 Task: Send an email with the signature Frank Clark with the subject Request for a webinar and the message I appreciate your cooperation in resolving this matter. from softage.1@softage.net to softage.6@softage.net and softage.7@softage.net with an attached document Service_contract.docx
Action: Mouse moved to (440, 574)
Screenshot: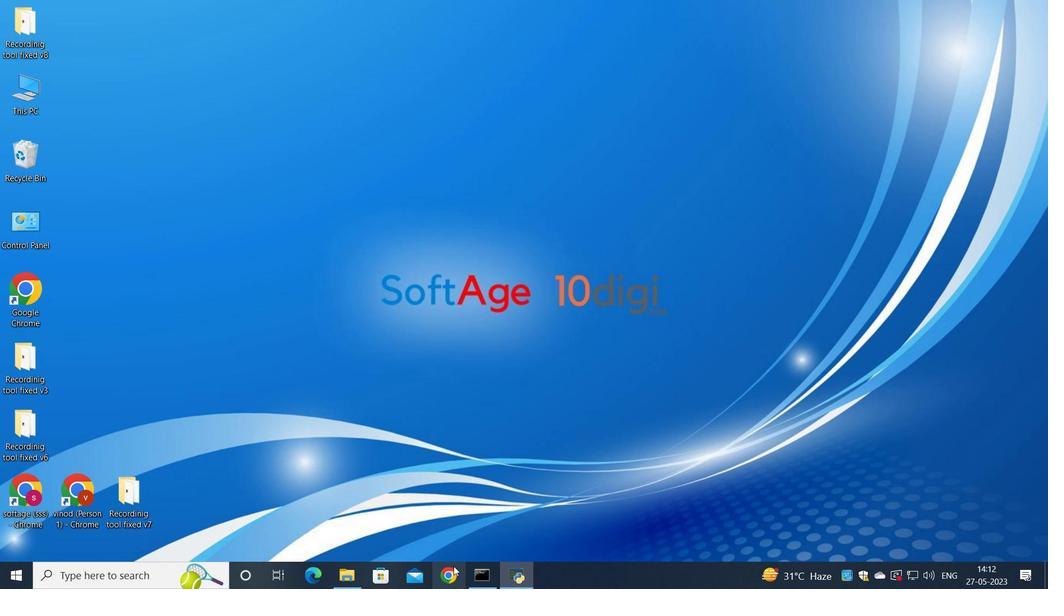 
Action: Mouse pressed left at (440, 574)
Screenshot: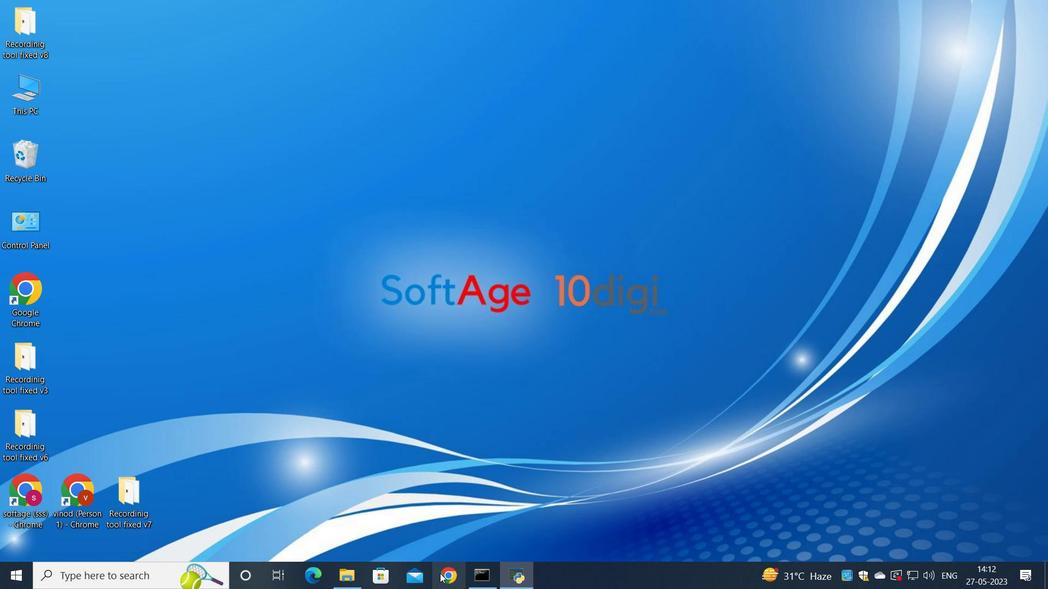 
Action: Mouse moved to (449, 351)
Screenshot: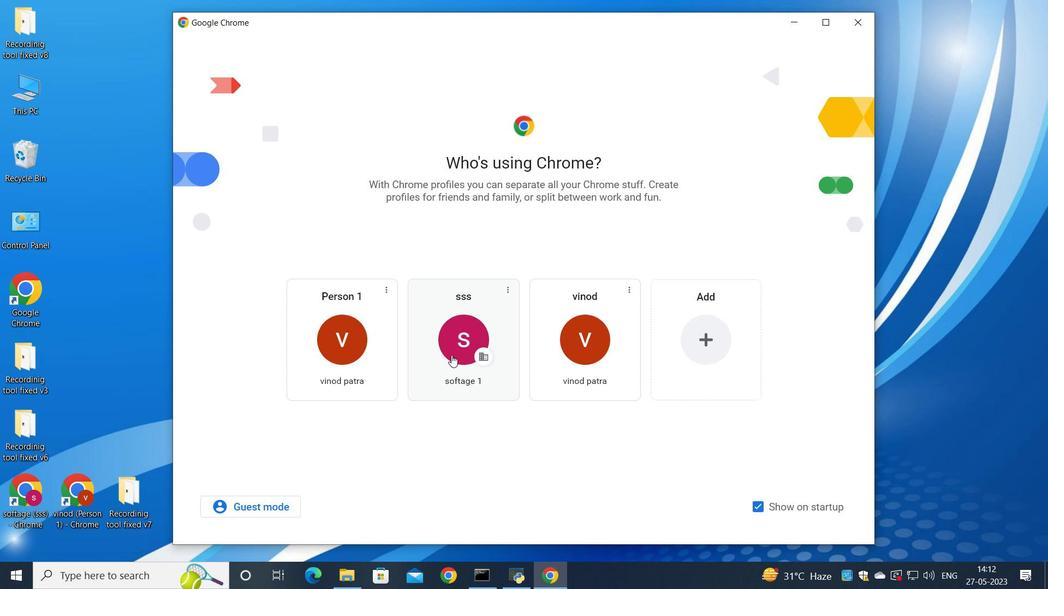 
Action: Mouse pressed left at (449, 351)
Screenshot: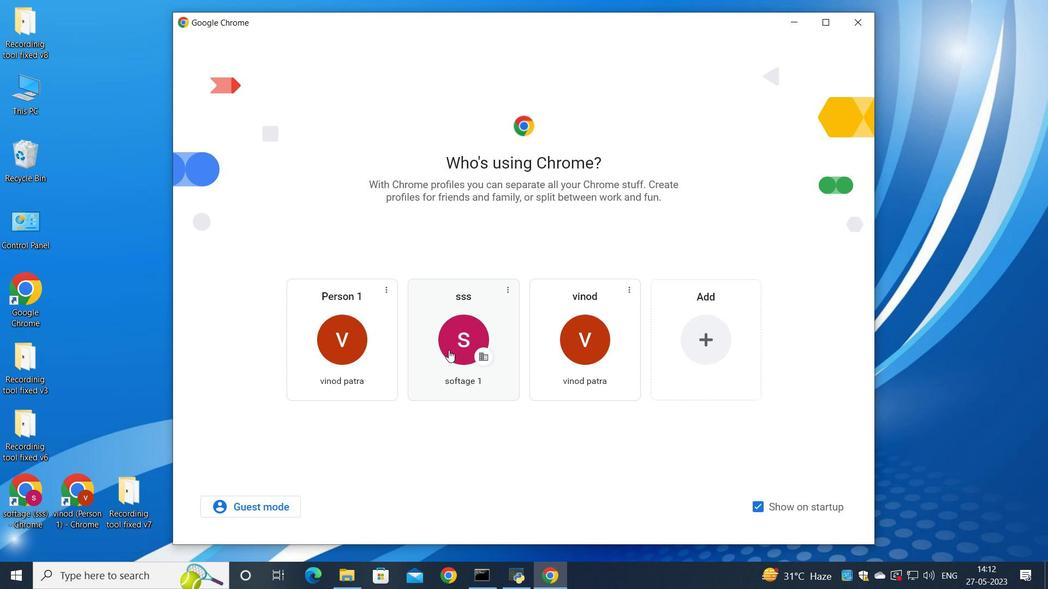 
Action: Mouse moved to (926, 70)
Screenshot: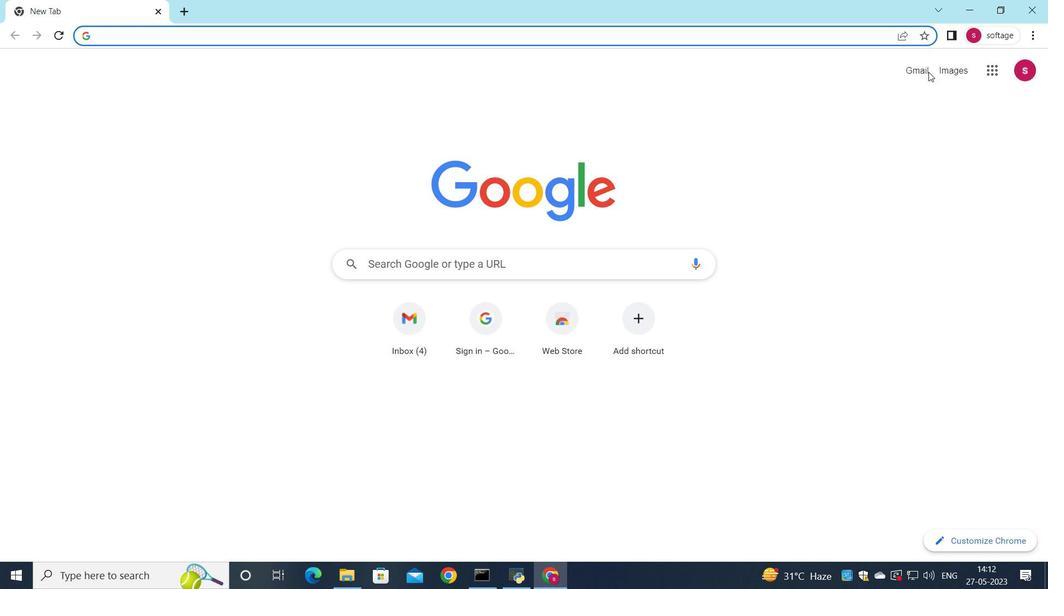 
Action: Mouse pressed left at (926, 70)
Screenshot: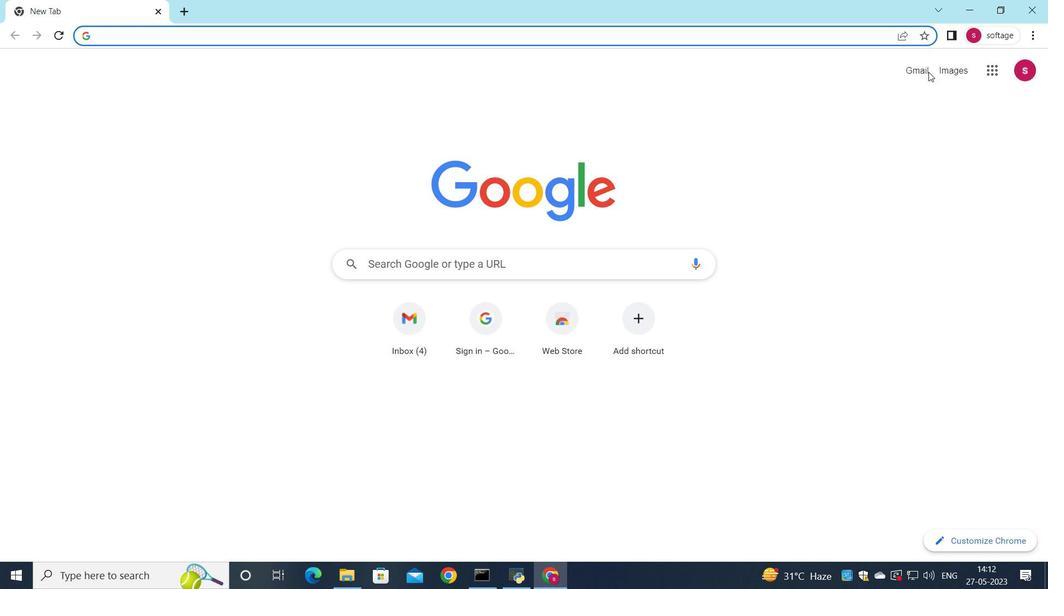 
Action: Mouse moved to (904, 95)
Screenshot: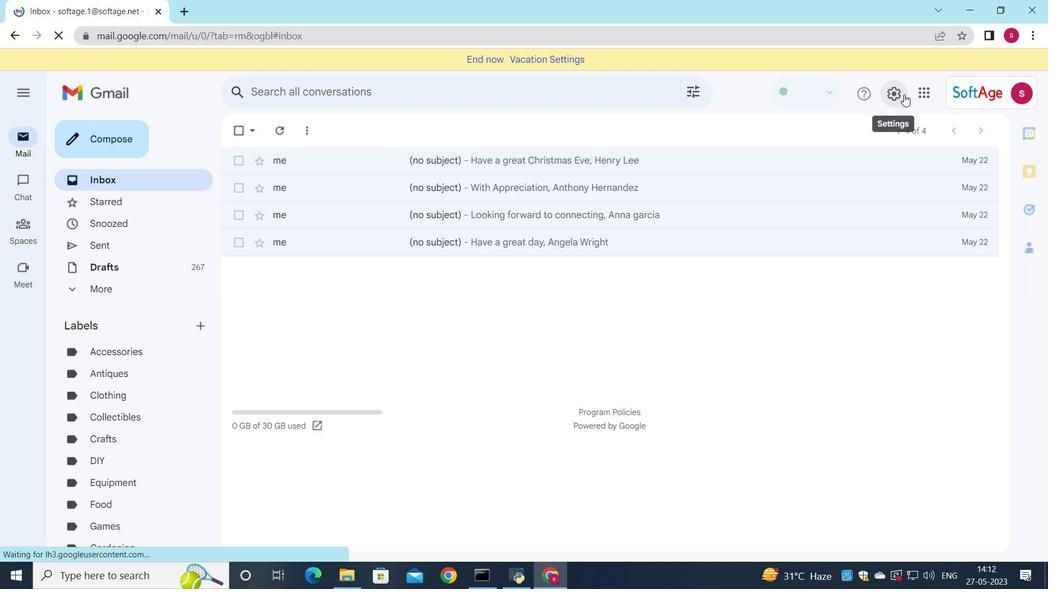 
Action: Mouse pressed left at (904, 95)
Screenshot: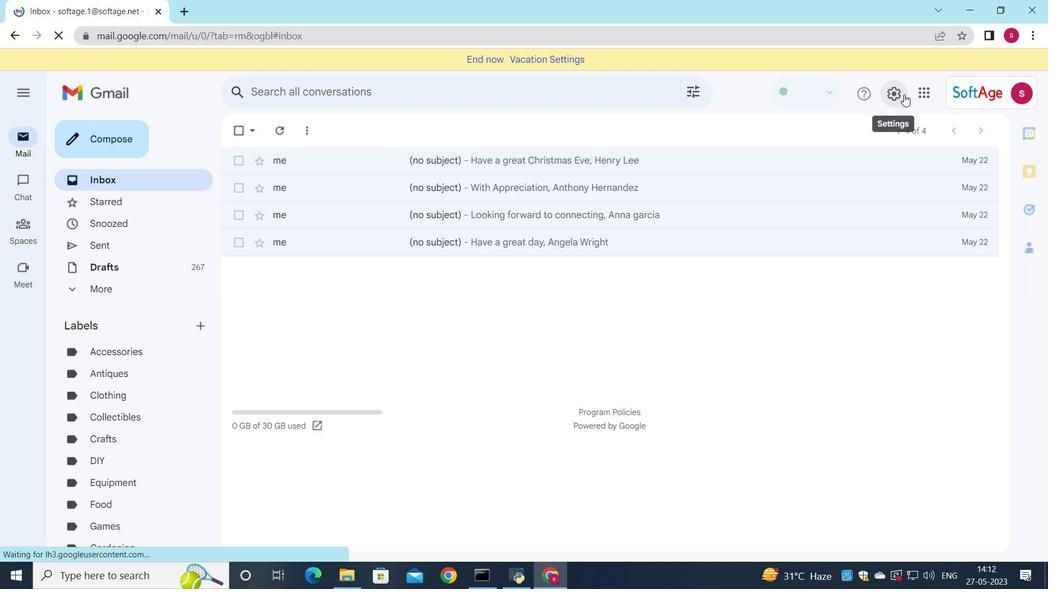 
Action: Mouse moved to (899, 160)
Screenshot: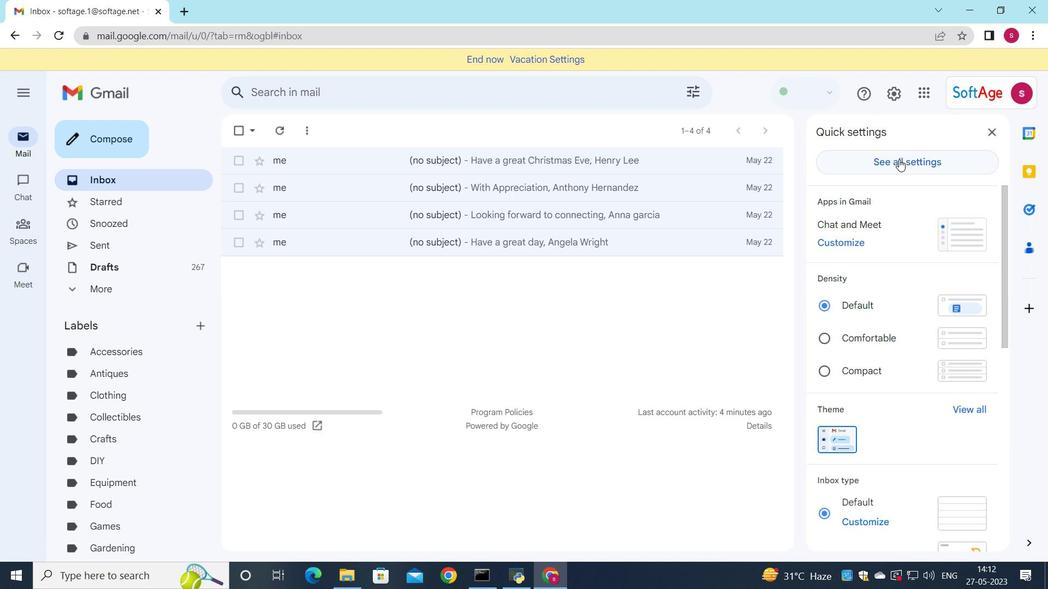 
Action: Mouse pressed left at (899, 160)
Screenshot: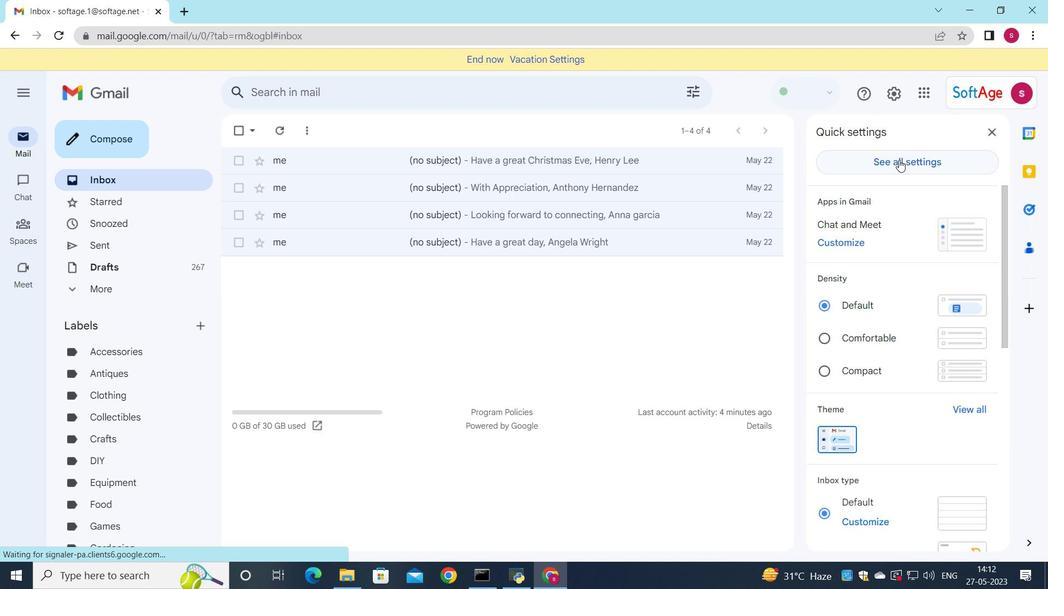 
Action: Mouse moved to (491, 260)
Screenshot: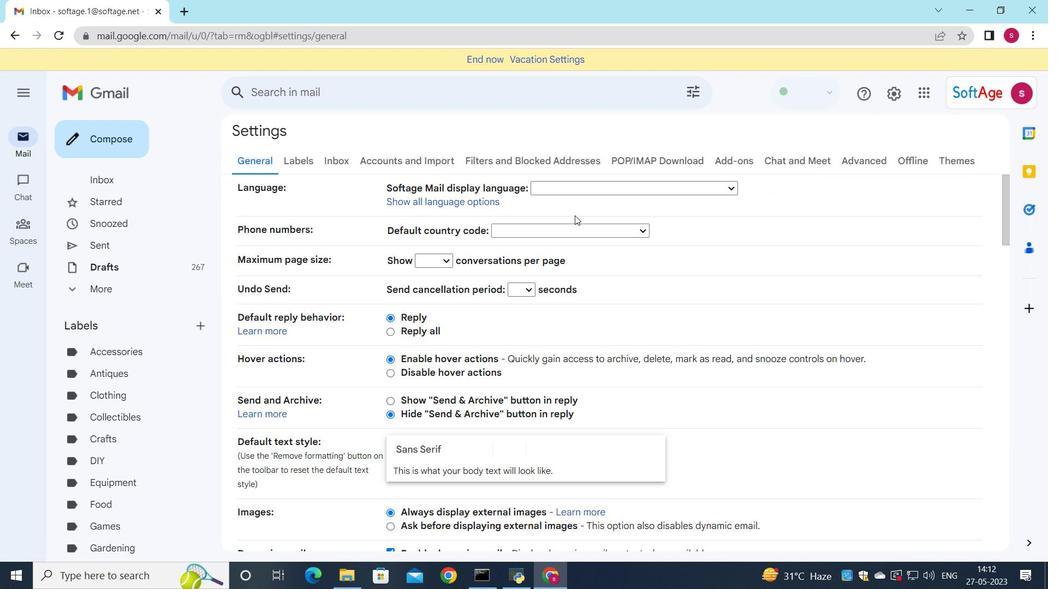 
Action: Mouse scrolled (491, 260) with delta (0, 0)
Screenshot: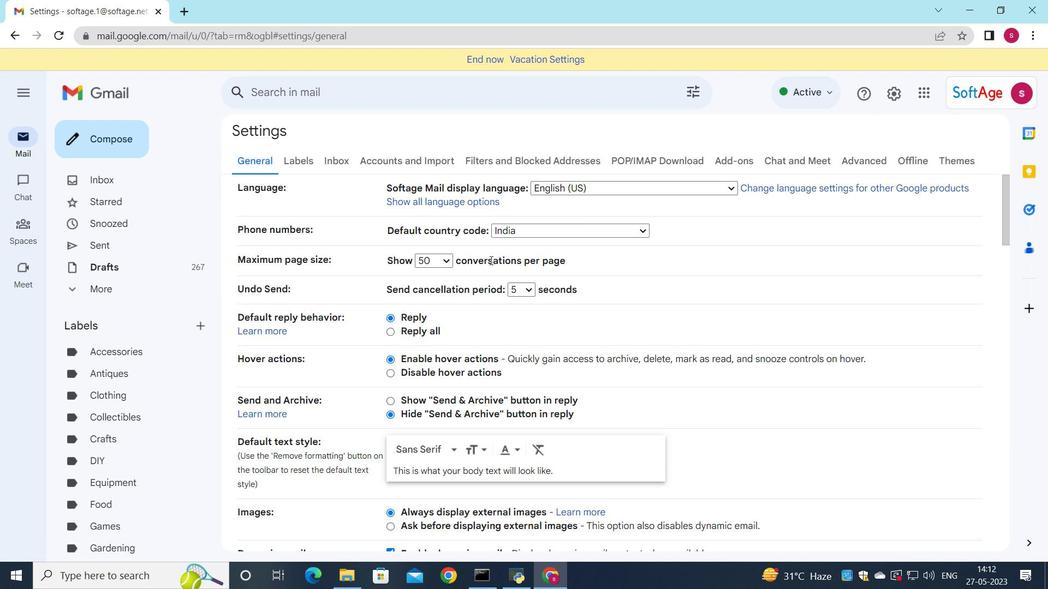 
Action: Mouse scrolled (491, 260) with delta (0, 0)
Screenshot: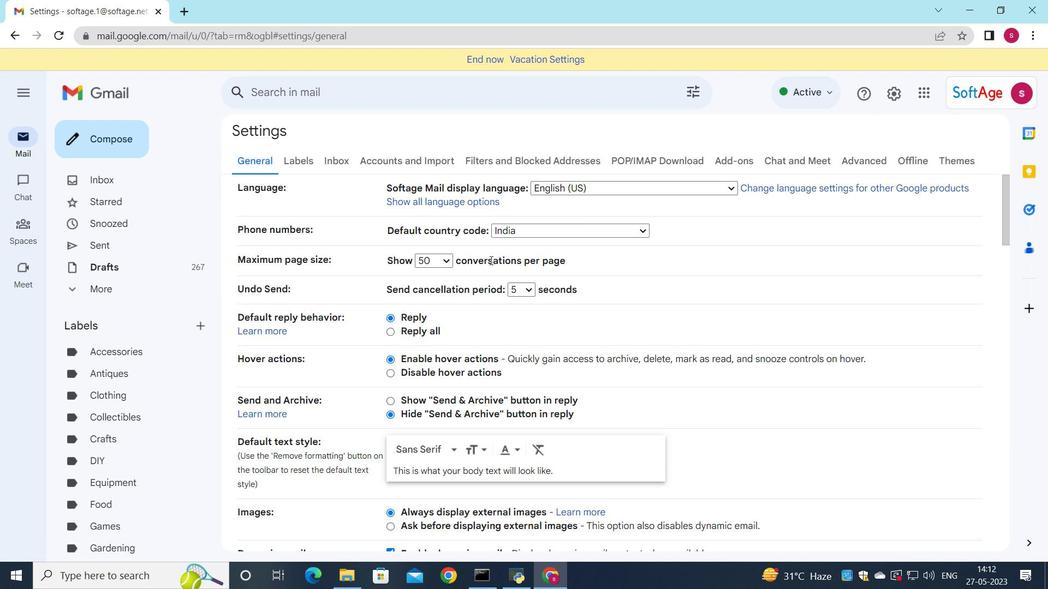 
Action: Mouse scrolled (491, 260) with delta (0, 0)
Screenshot: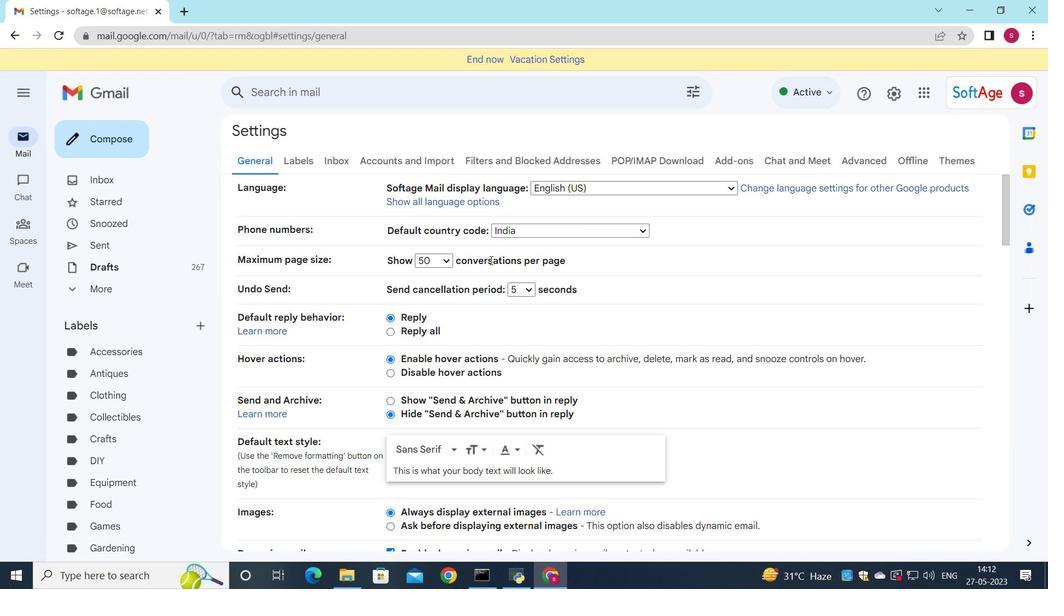 
Action: Mouse scrolled (491, 260) with delta (0, 0)
Screenshot: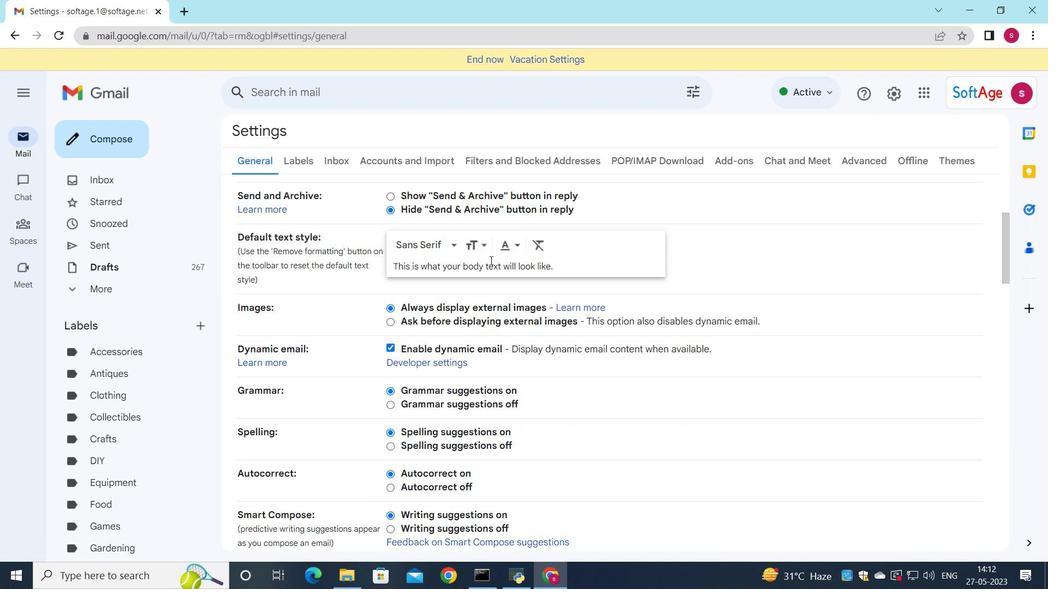
Action: Mouse scrolled (491, 260) with delta (0, 0)
Screenshot: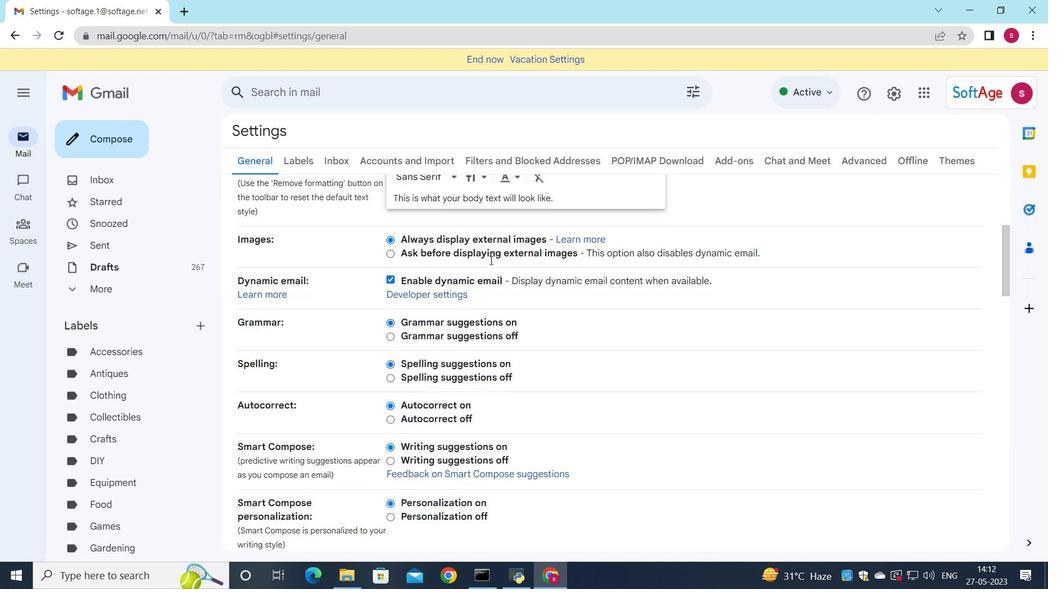 
Action: Mouse scrolled (491, 260) with delta (0, 0)
Screenshot: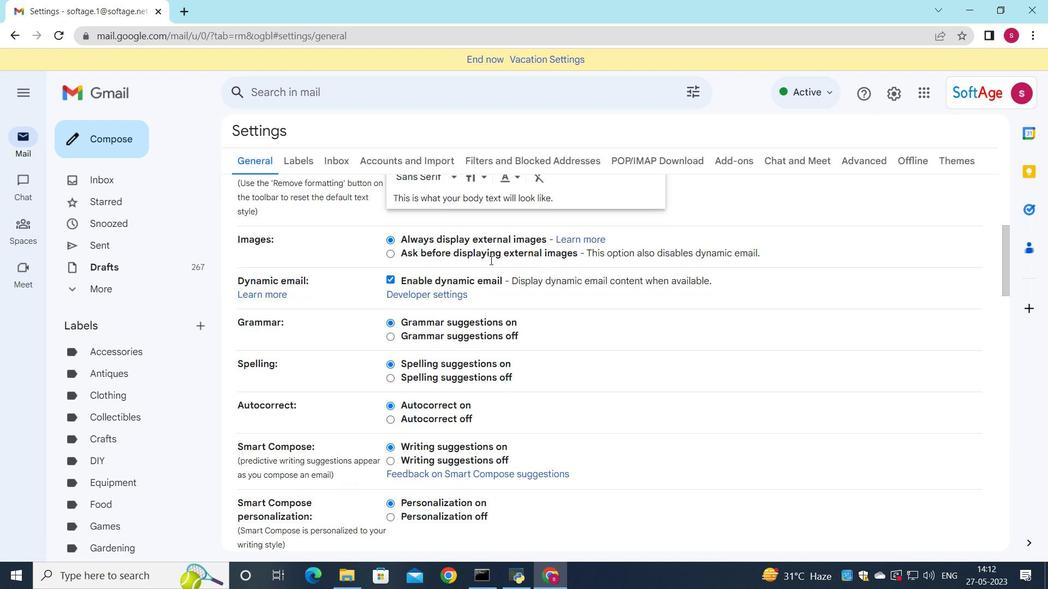 
Action: Mouse scrolled (491, 260) with delta (0, 0)
Screenshot: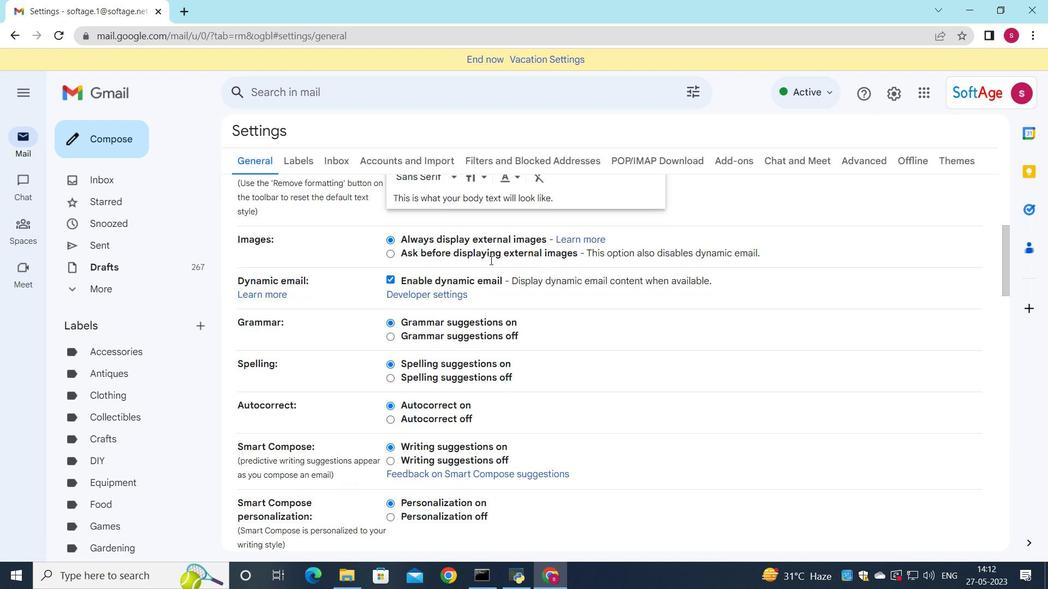 
Action: Mouse scrolled (491, 260) with delta (0, 0)
Screenshot: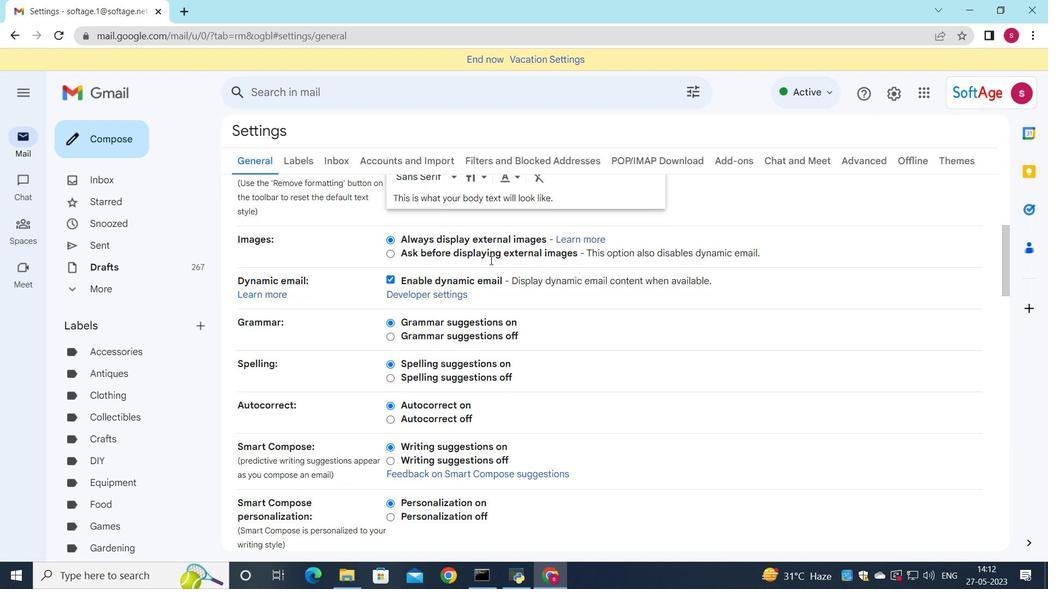 
Action: Mouse scrolled (491, 260) with delta (0, 0)
Screenshot: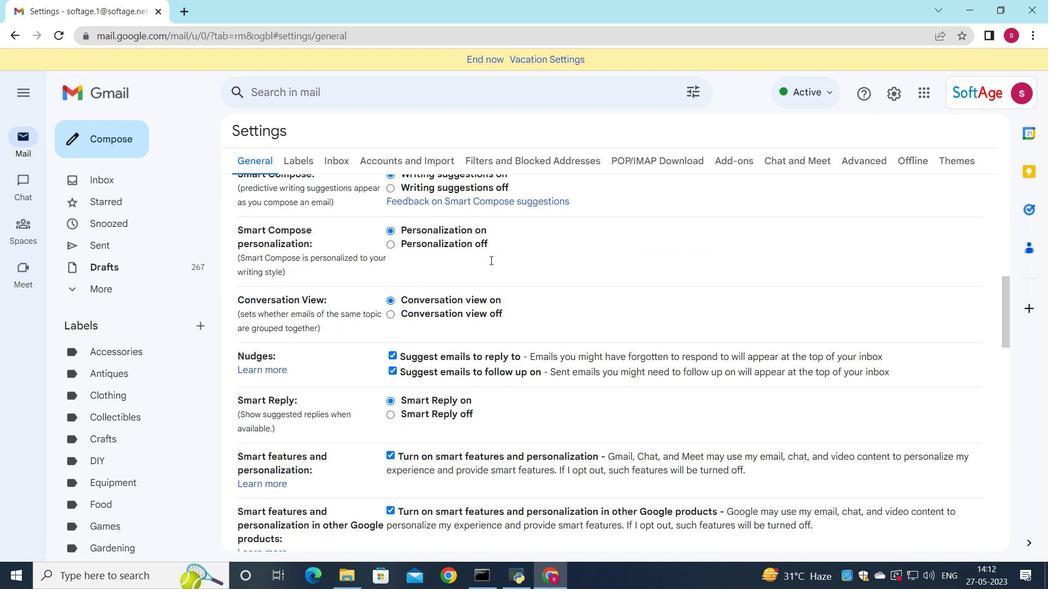 
Action: Mouse scrolled (491, 260) with delta (0, 0)
Screenshot: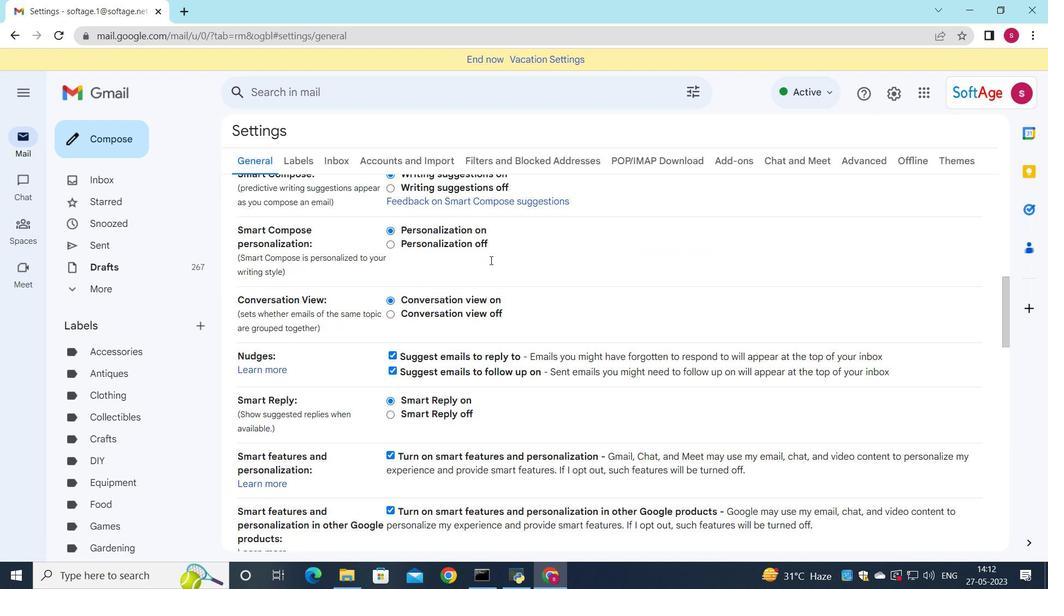 
Action: Mouse scrolled (491, 260) with delta (0, 0)
Screenshot: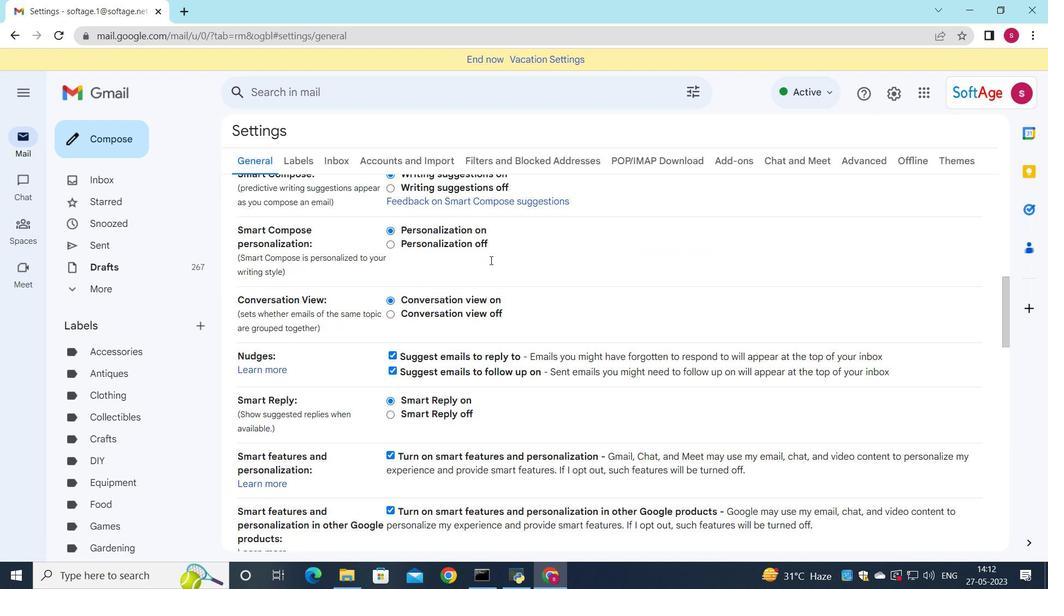 
Action: Mouse scrolled (491, 260) with delta (0, 0)
Screenshot: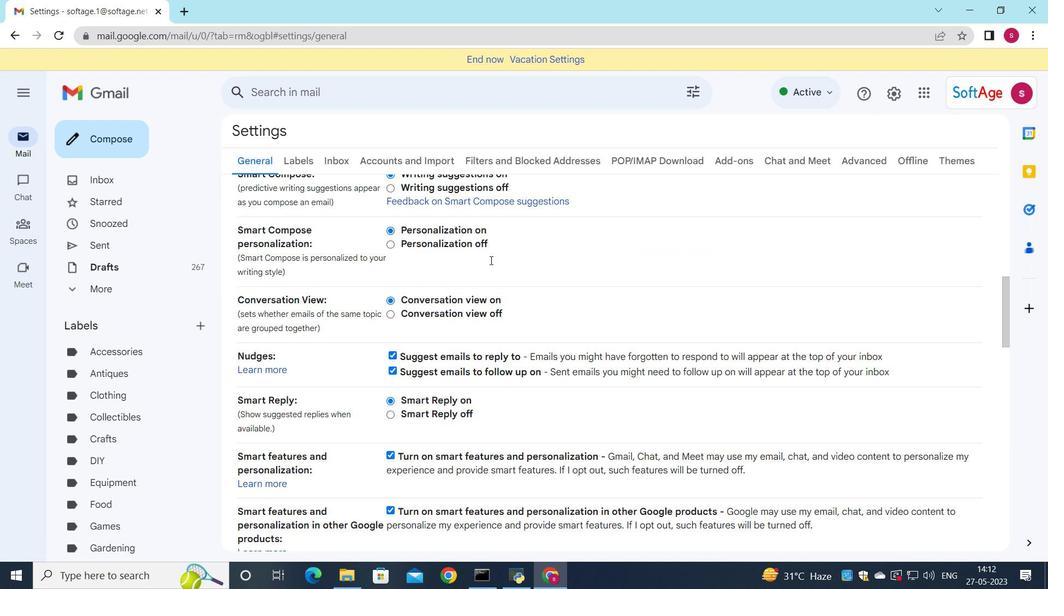 
Action: Mouse scrolled (491, 260) with delta (0, 0)
Screenshot: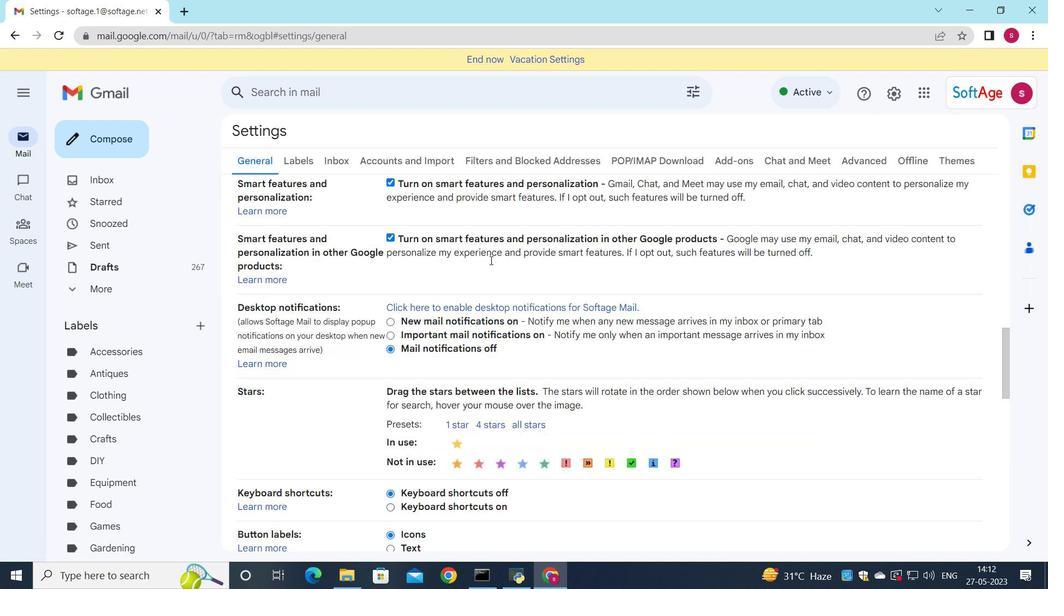 
Action: Mouse scrolled (491, 260) with delta (0, 0)
Screenshot: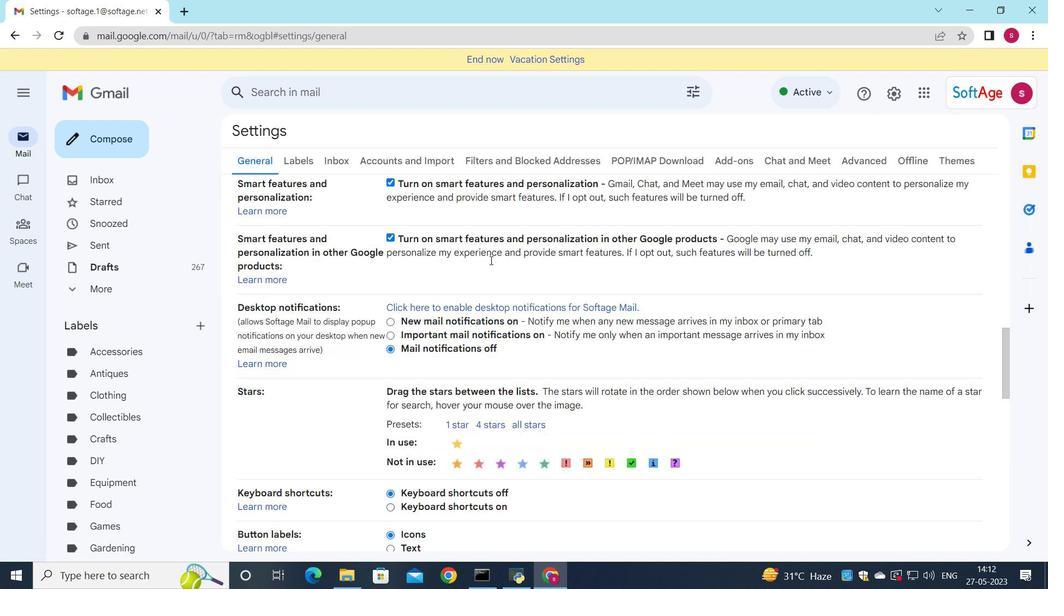 
Action: Mouse scrolled (491, 260) with delta (0, 0)
Screenshot: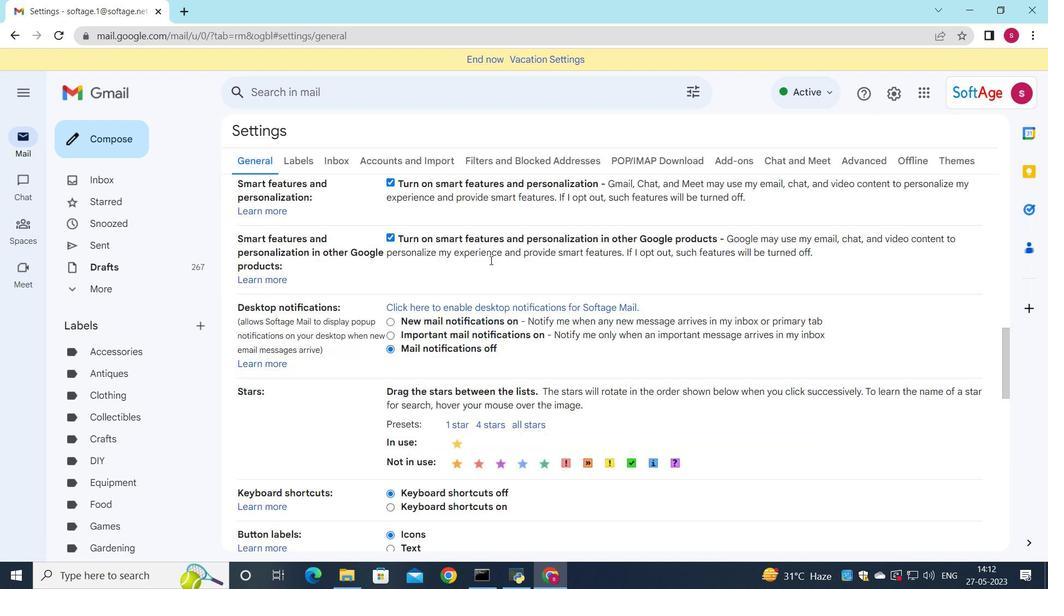 
Action: Mouse scrolled (491, 260) with delta (0, 0)
Screenshot: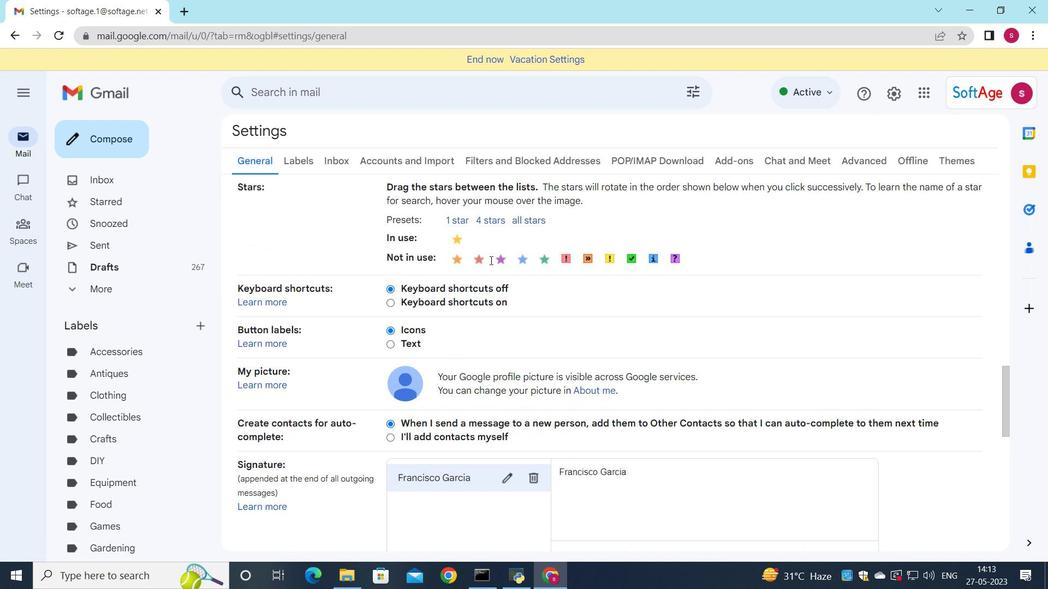 
Action: Mouse scrolled (491, 260) with delta (0, 0)
Screenshot: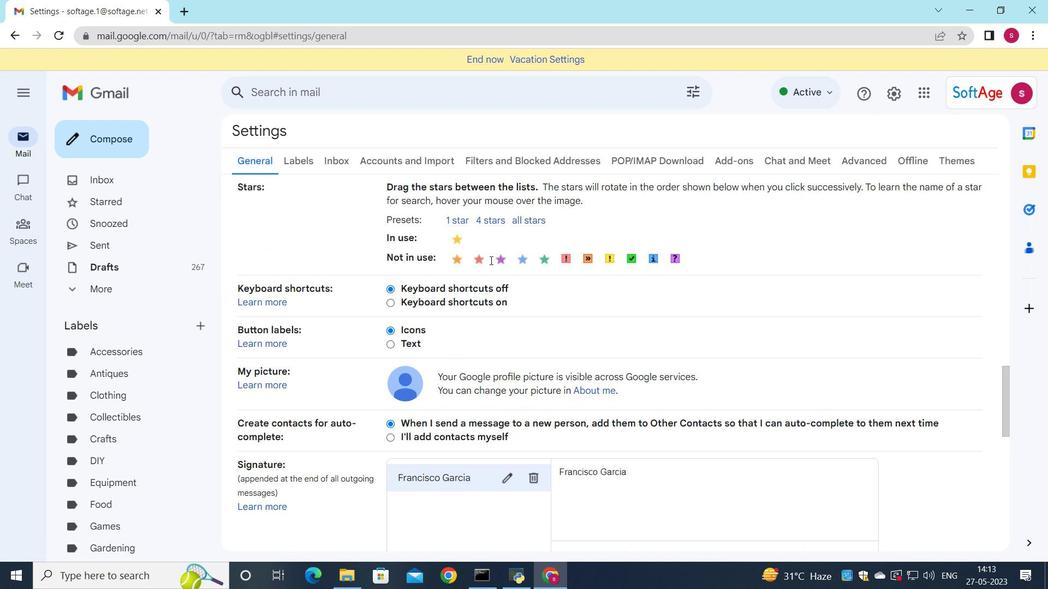 
Action: Mouse scrolled (491, 260) with delta (0, 0)
Screenshot: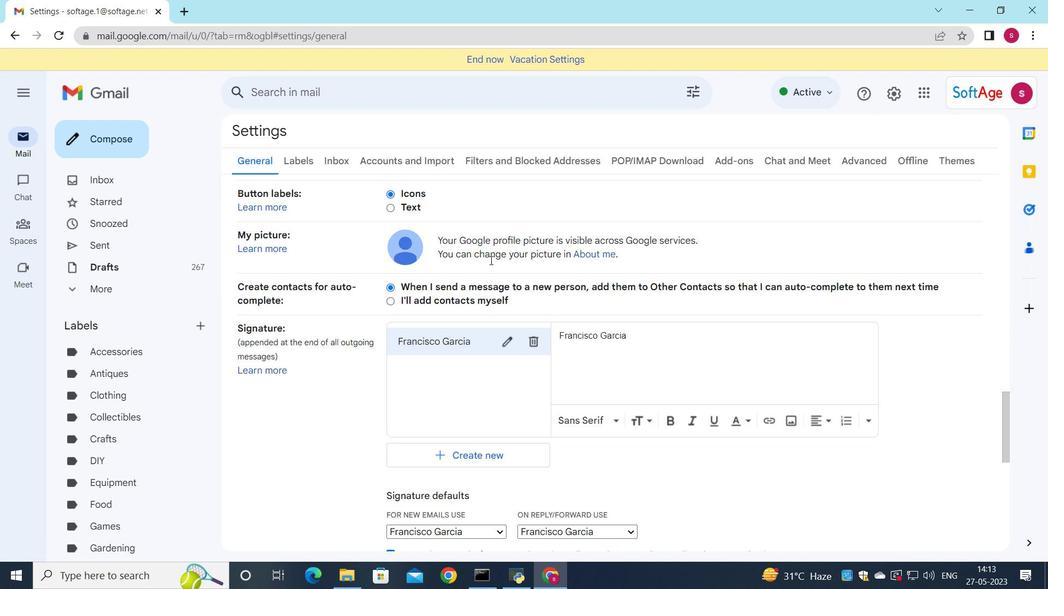 
Action: Mouse scrolled (491, 260) with delta (0, 0)
Screenshot: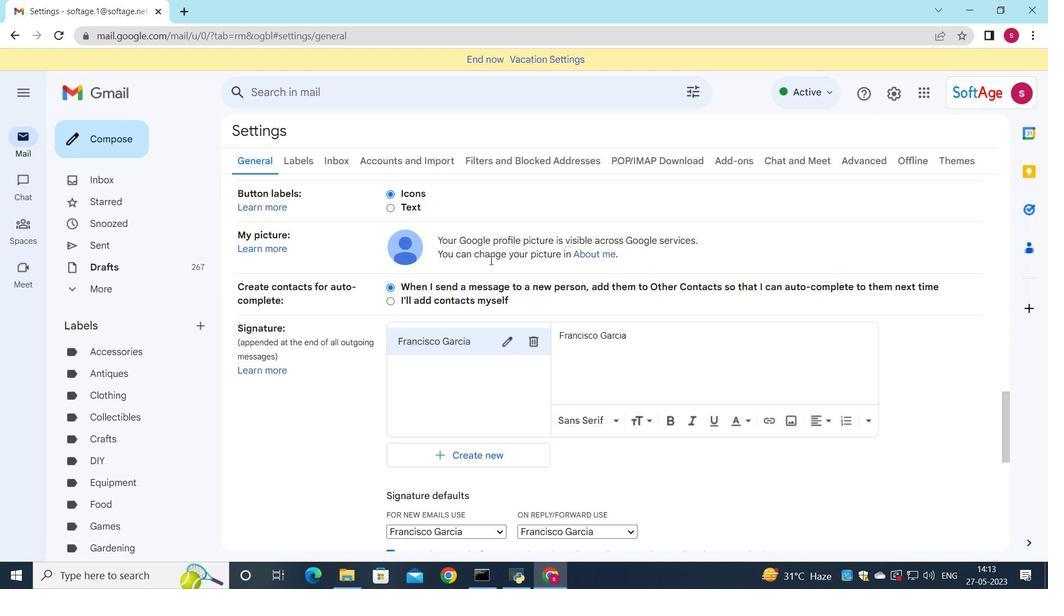 
Action: Mouse moved to (532, 196)
Screenshot: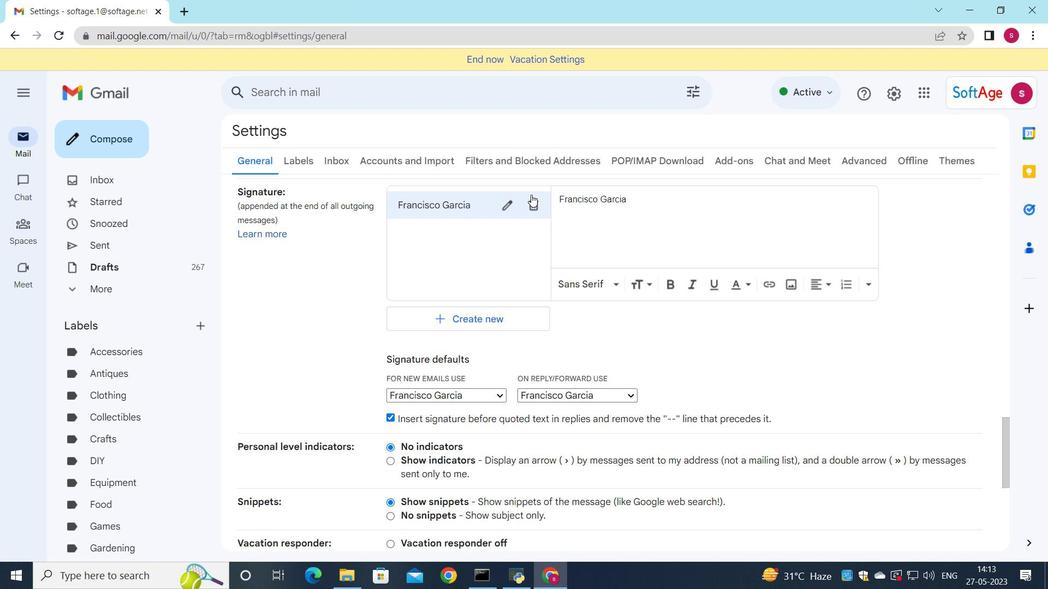 
Action: Mouse pressed left at (532, 196)
Screenshot: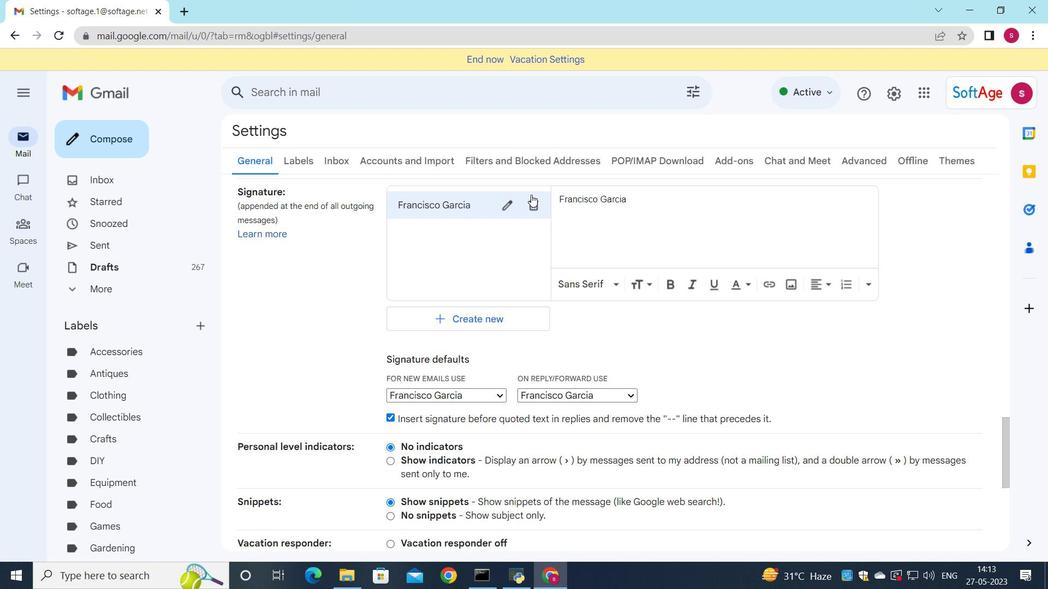 
Action: Mouse moved to (650, 337)
Screenshot: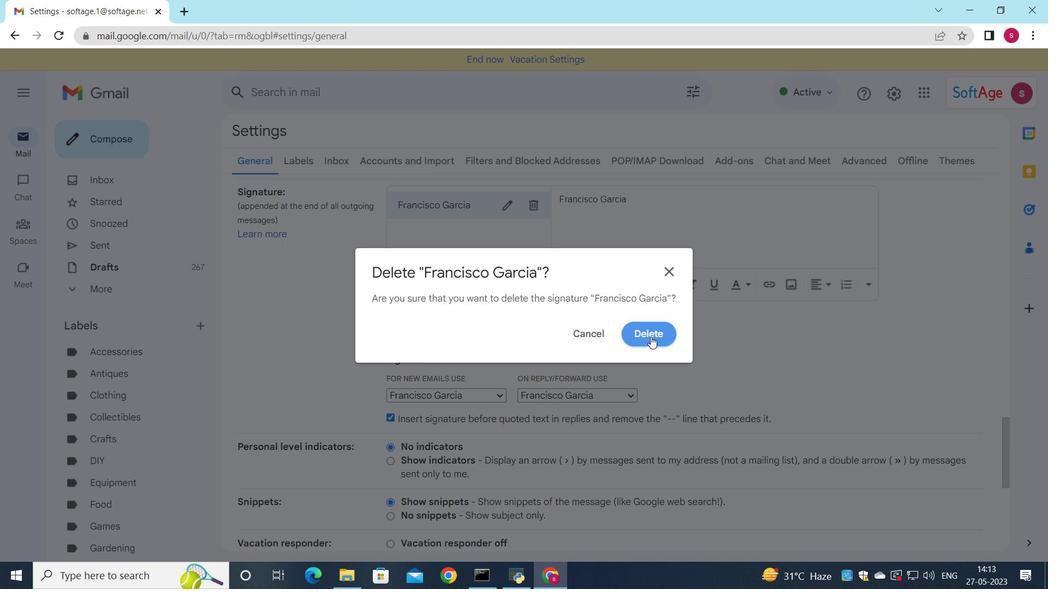 
Action: Mouse pressed left at (650, 337)
Screenshot: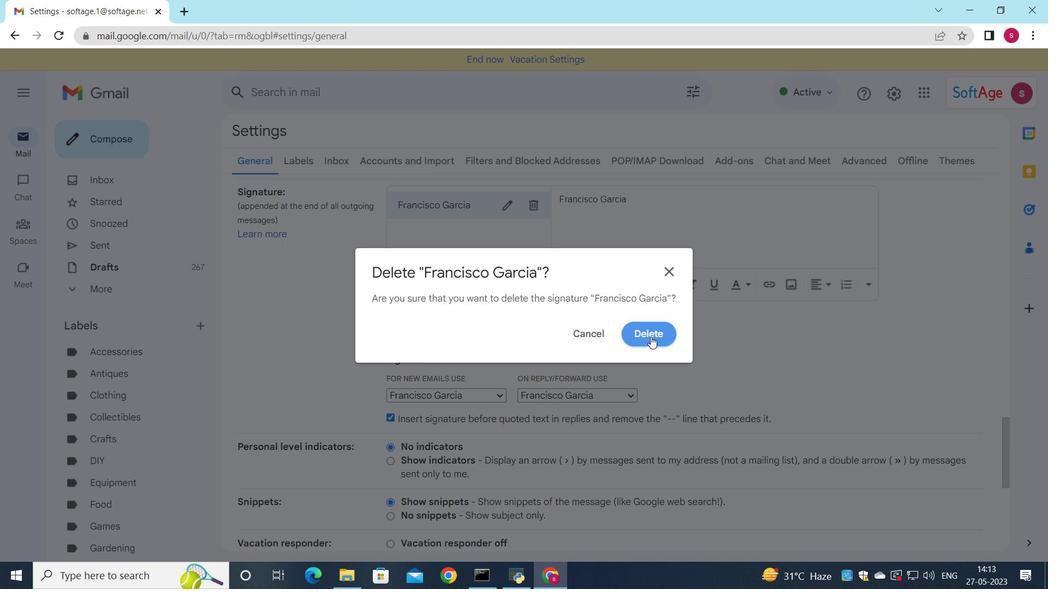 
Action: Mouse moved to (457, 225)
Screenshot: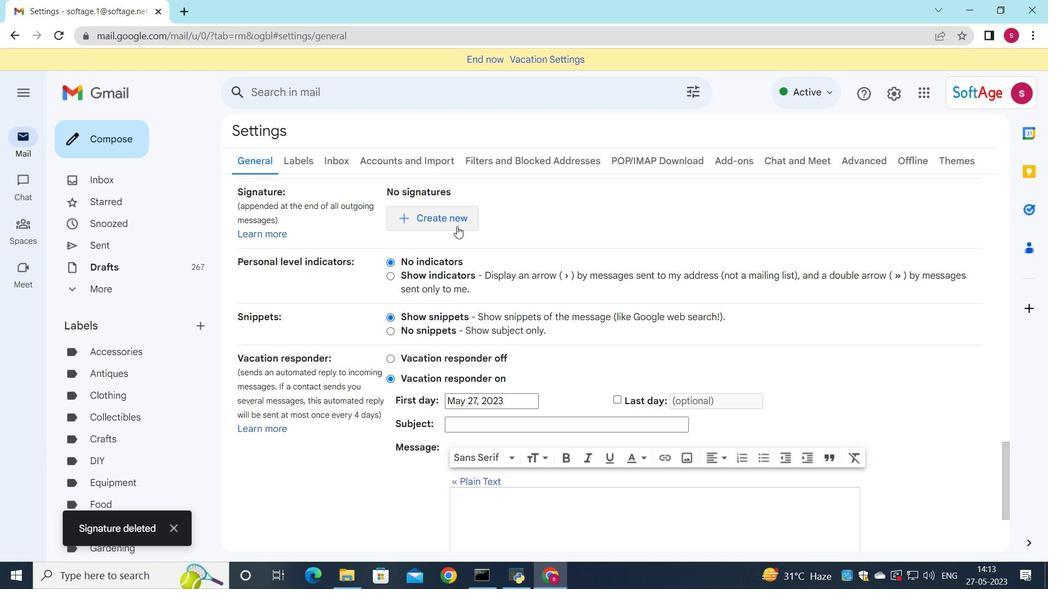
Action: Mouse pressed left at (457, 225)
Screenshot: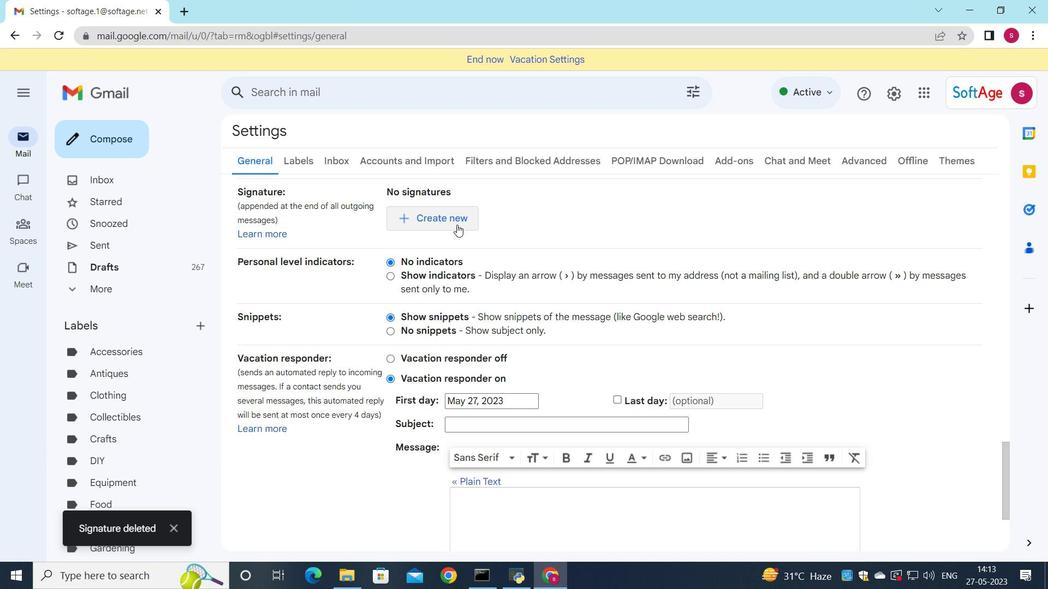 
Action: Key pressed <Key.shift>Frank<Key.space><Key.shift><Key.shift><Key.shift>Clark
Screenshot: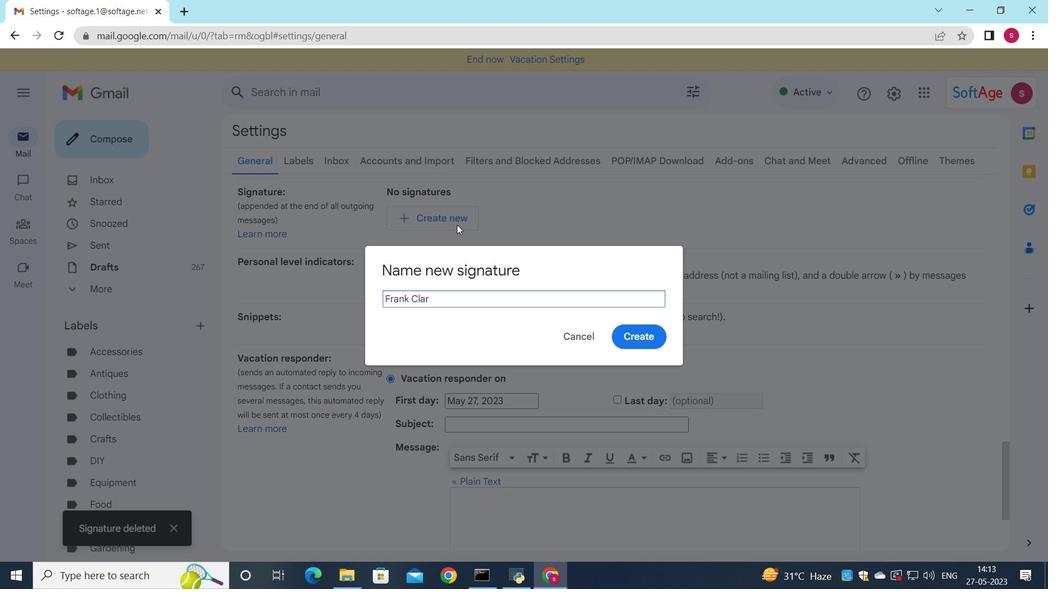 
Action: Mouse moved to (658, 327)
Screenshot: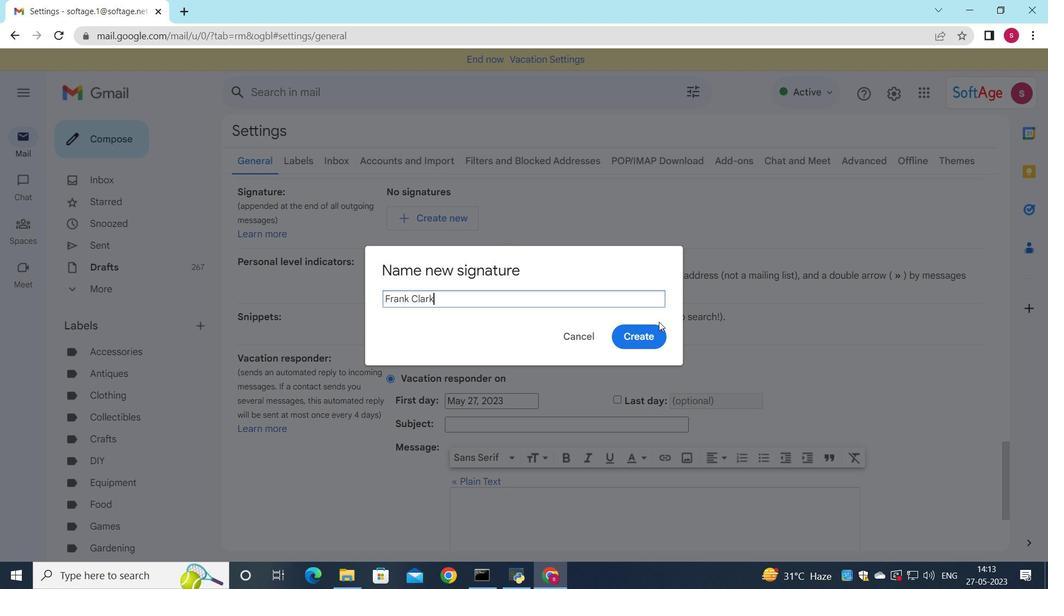
Action: Mouse pressed left at (658, 327)
Screenshot: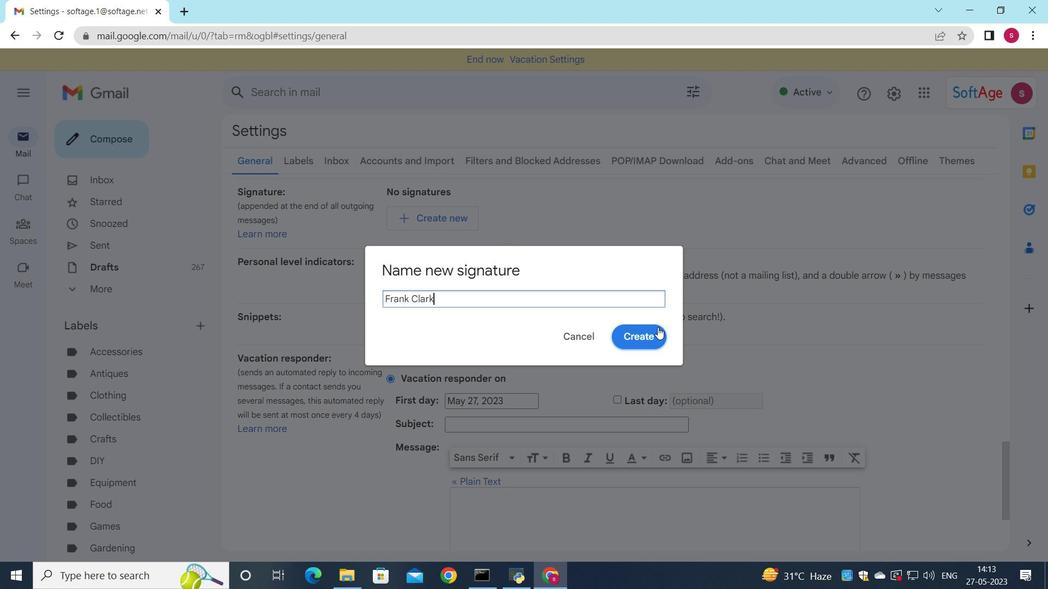 
Action: Mouse moved to (666, 232)
Screenshot: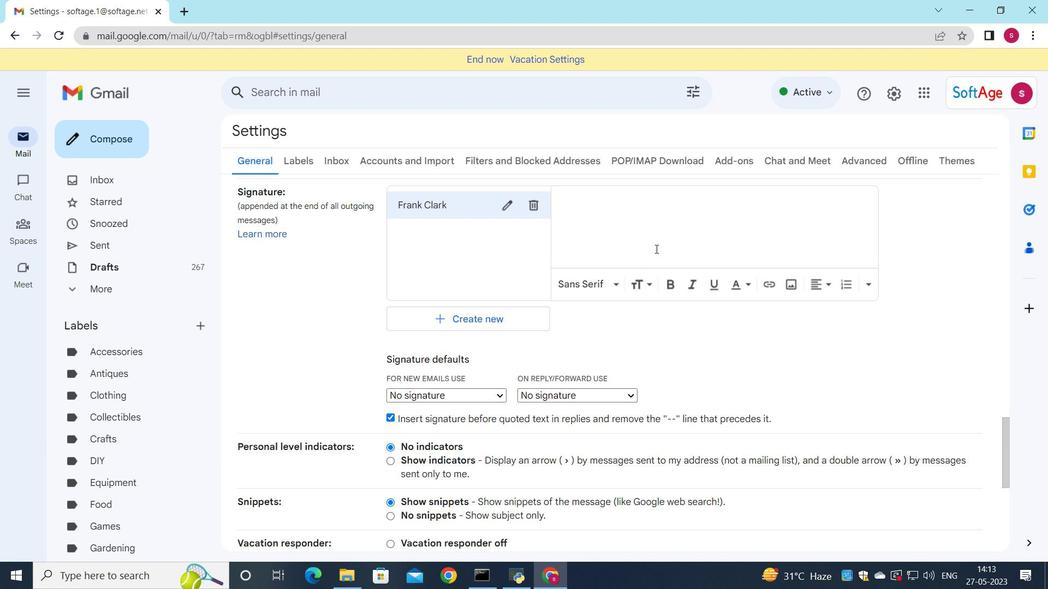 
Action: Mouse pressed left at (666, 232)
Screenshot: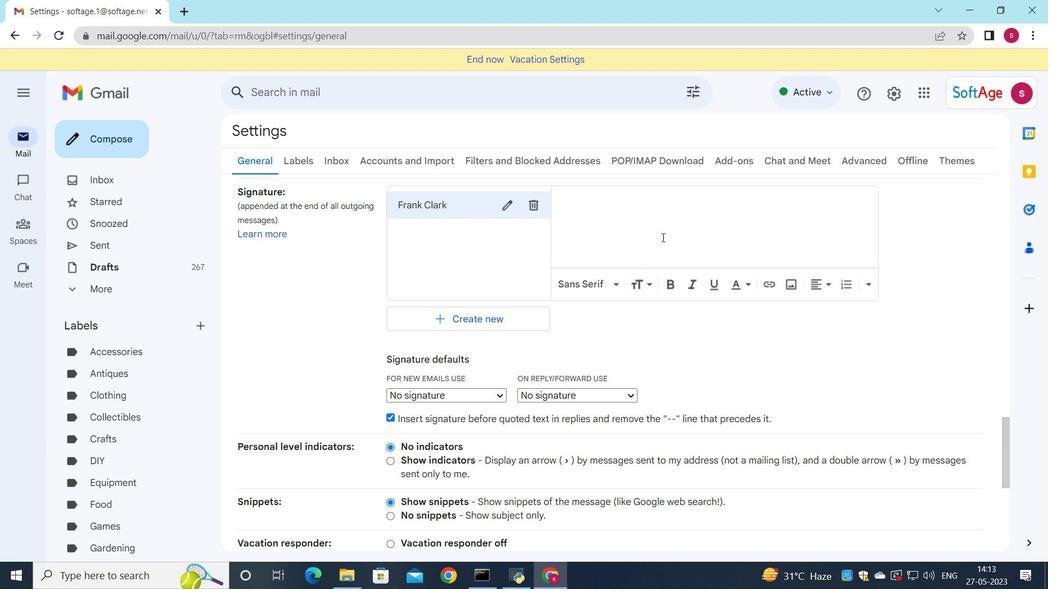 
Action: Key pressed <Key.shift>Frank<Key.space><Key.shift>Clark
Screenshot: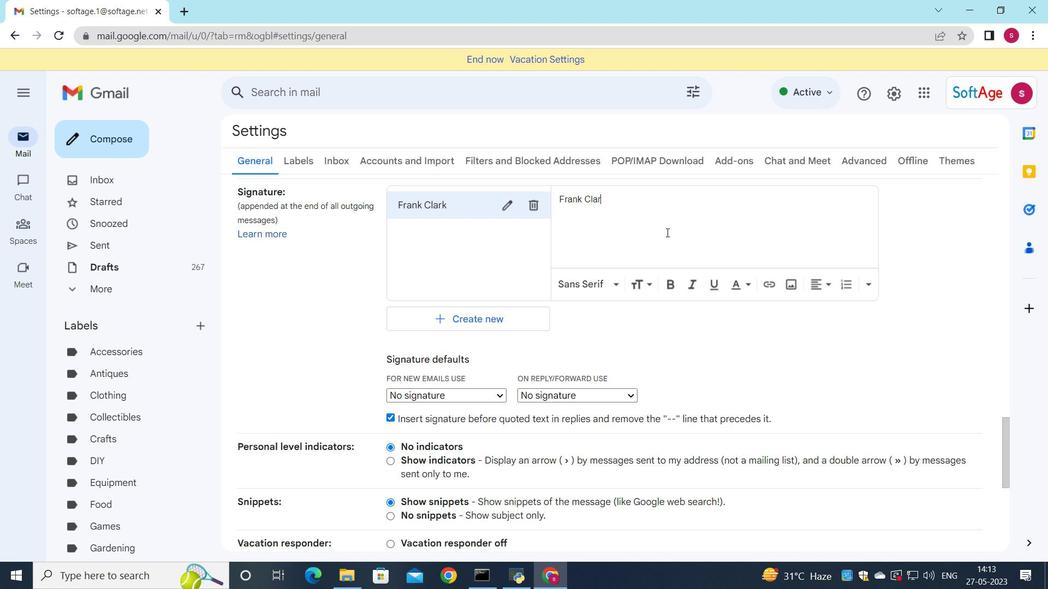 
Action: Mouse scrolled (666, 232) with delta (0, 0)
Screenshot: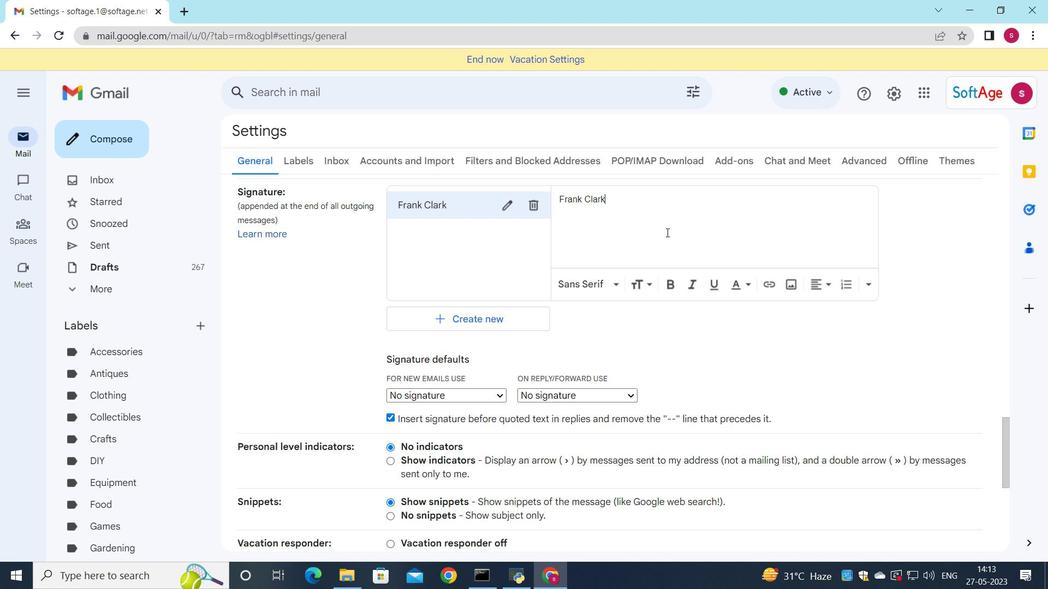 
Action: Mouse scrolled (666, 232) with delta (0, 0)
Screenshot: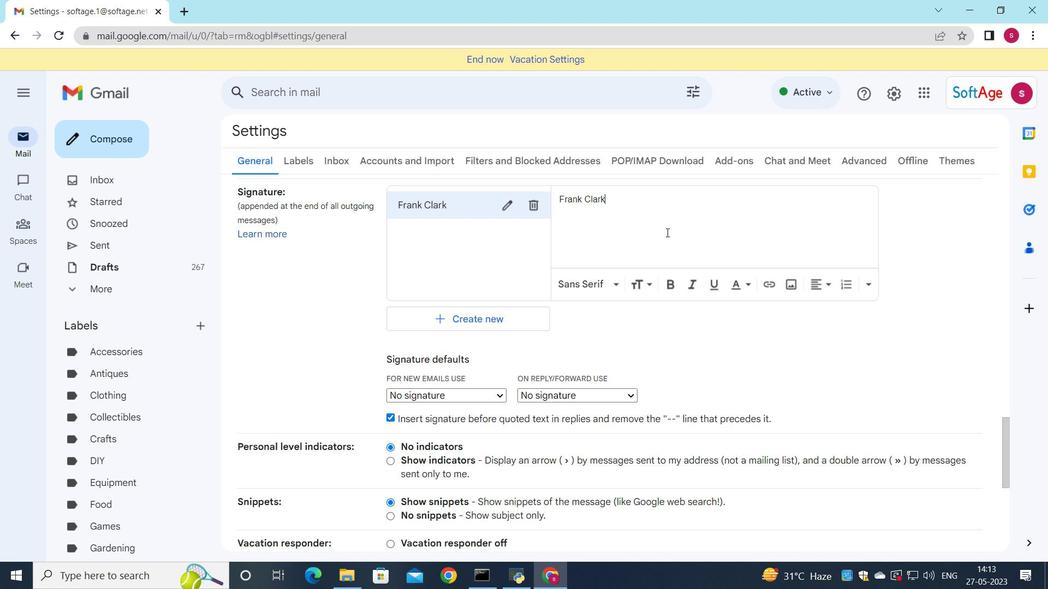
Action: Mouse scrolled (666, 232) with delta (0, 0)
Screenshot: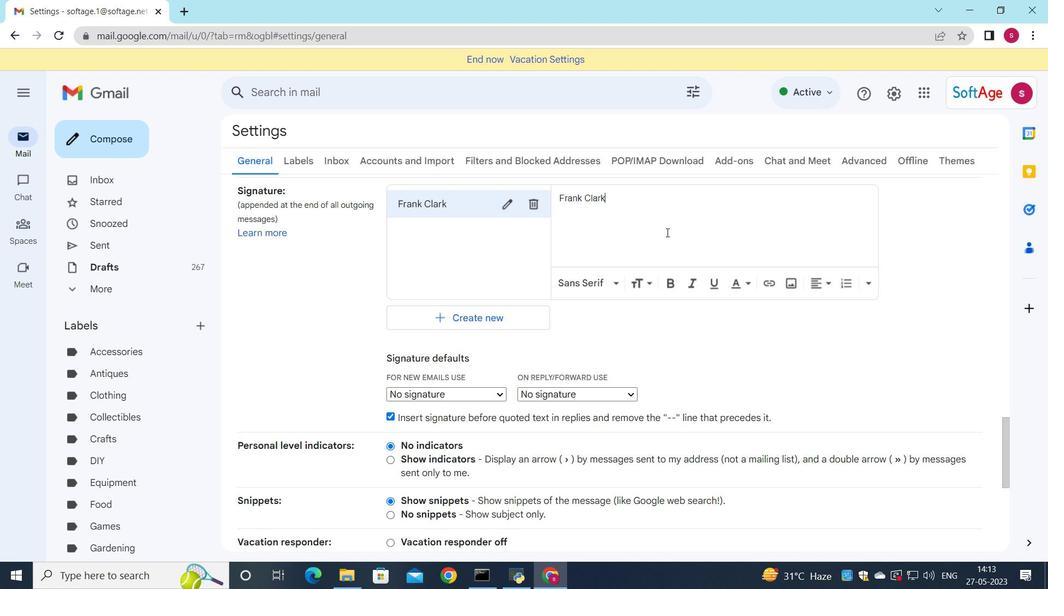 
Action: Mouse moved to (489, 182)
Screenshot: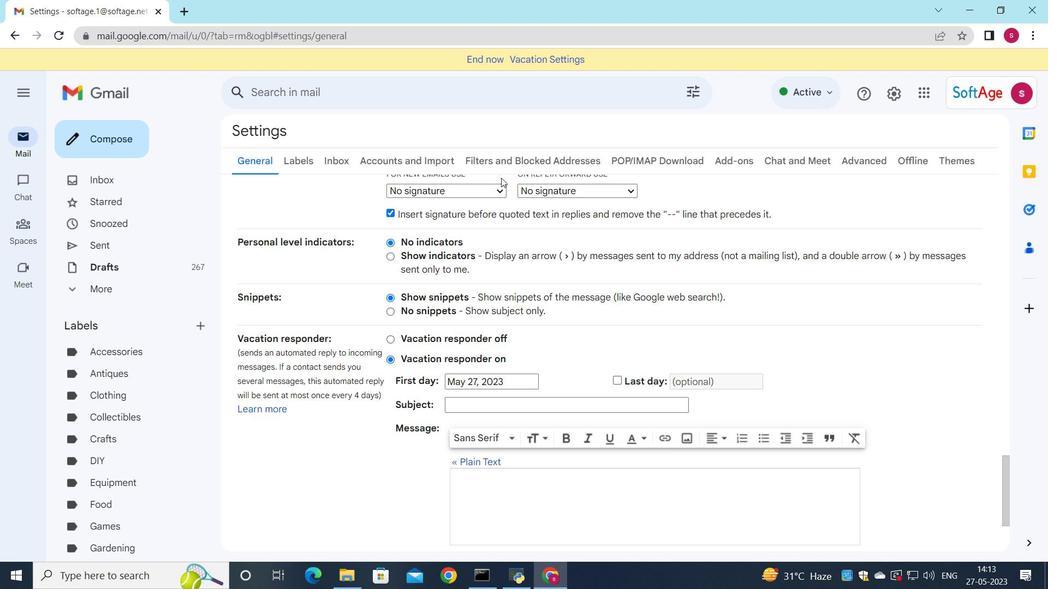 
Action: Mouse pressed left at (489, 182)
Screenshot: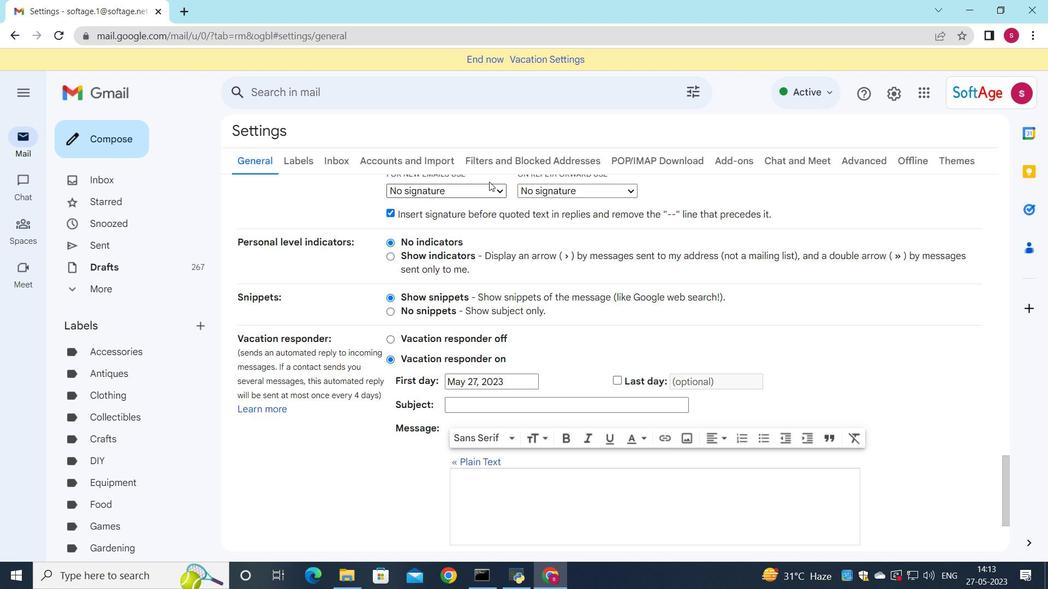 
Action: Mouse moved to (489, 197)
Screenshot: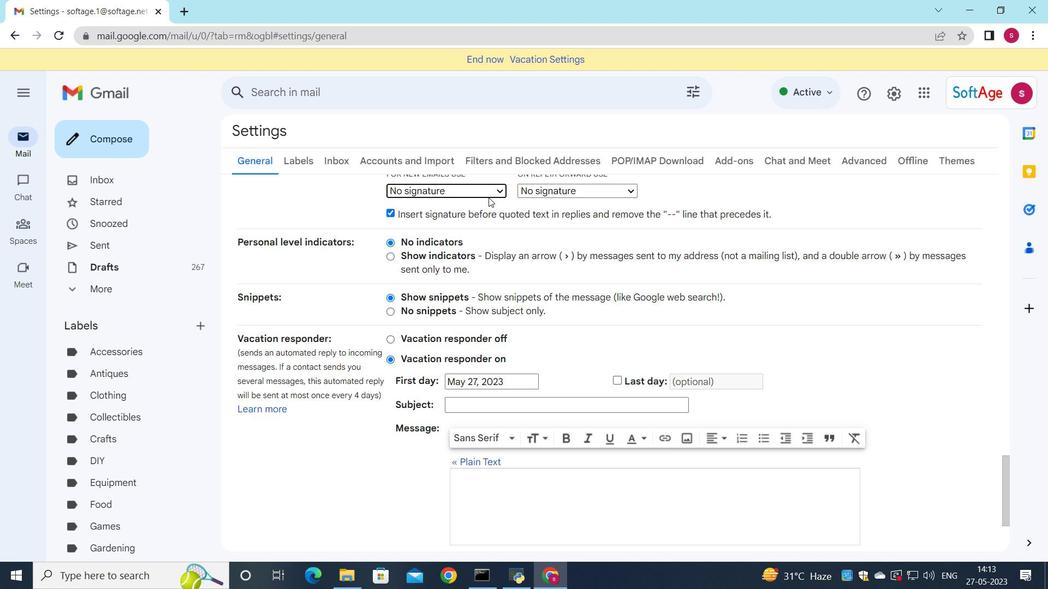 
Action: Mouse pressed left at (489, 197)
Screenshot: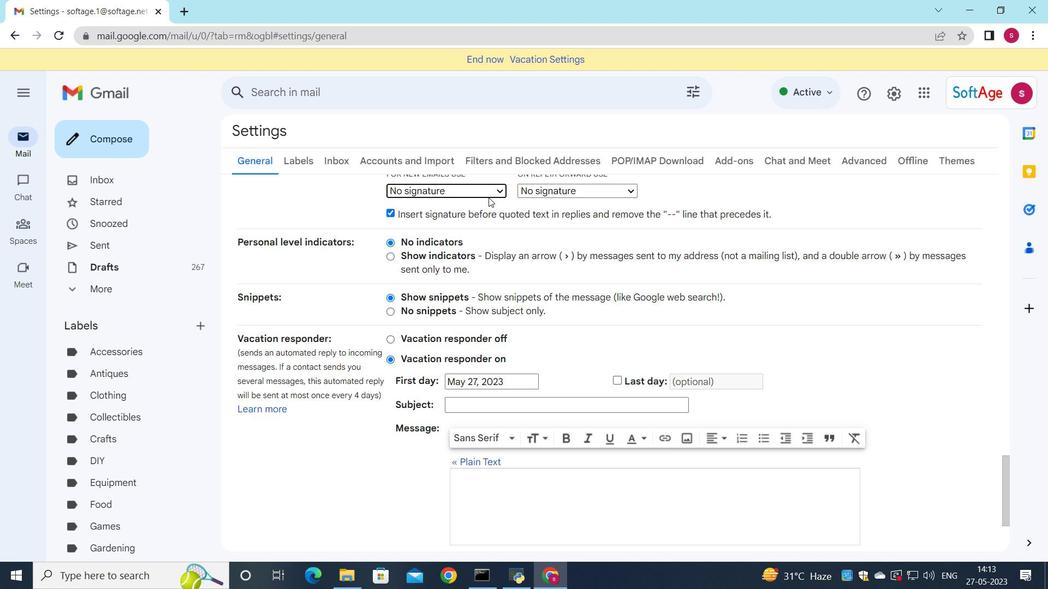 
Action: Mouse moved to (485, 211)
Screenshot: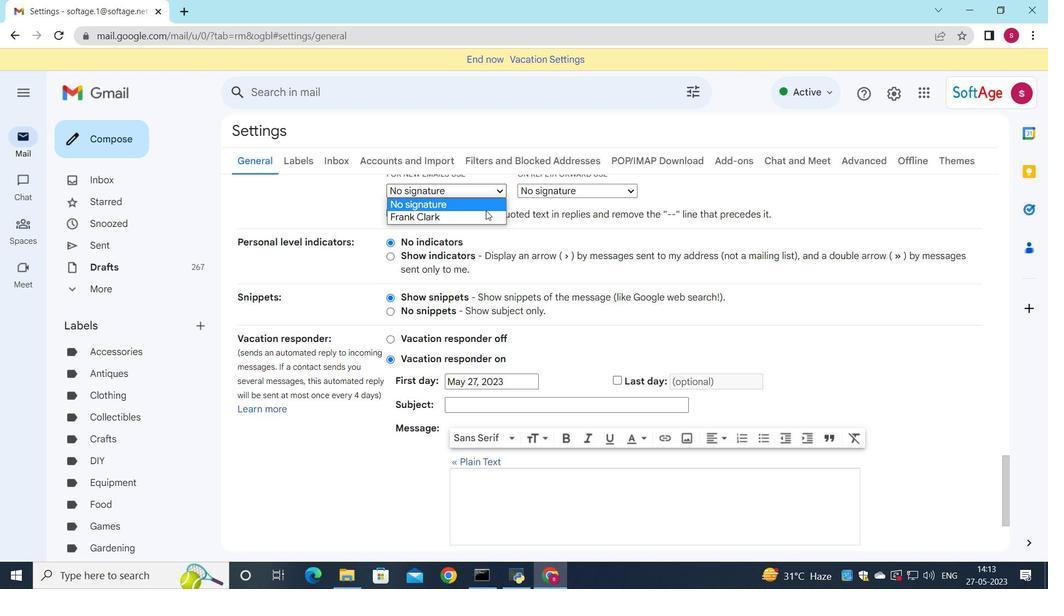 
Action: Mouse pressed left at (485, 211)
Screenshot: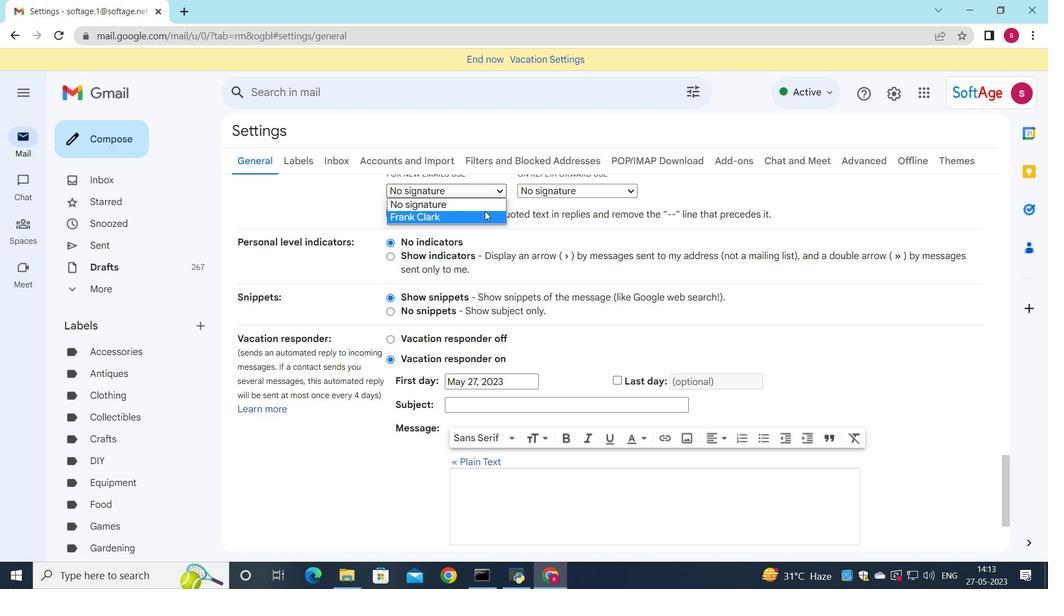 
Action: Mouse moved to (596, 189)
Screenshot: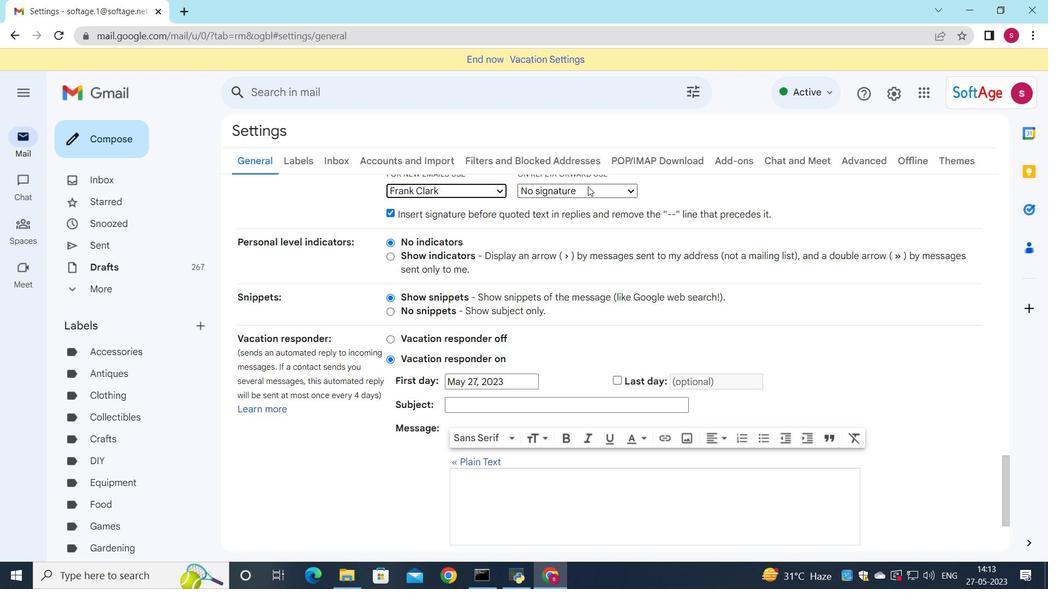 
Action: Mouse pressed left at (596, 189)
Screenshot: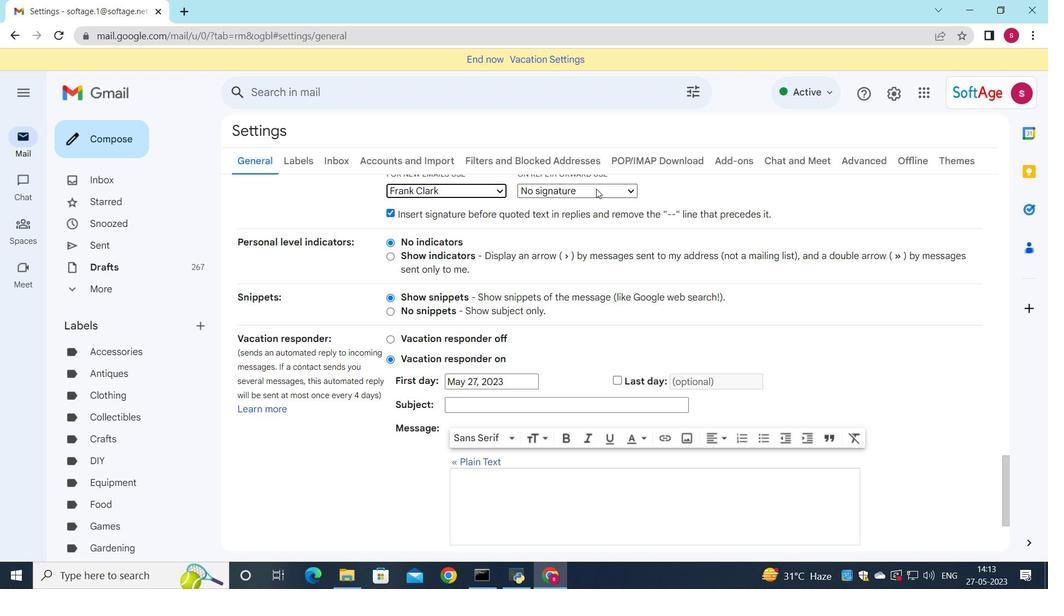 
Action: Mouse moved to (583, 214)
Screenshot: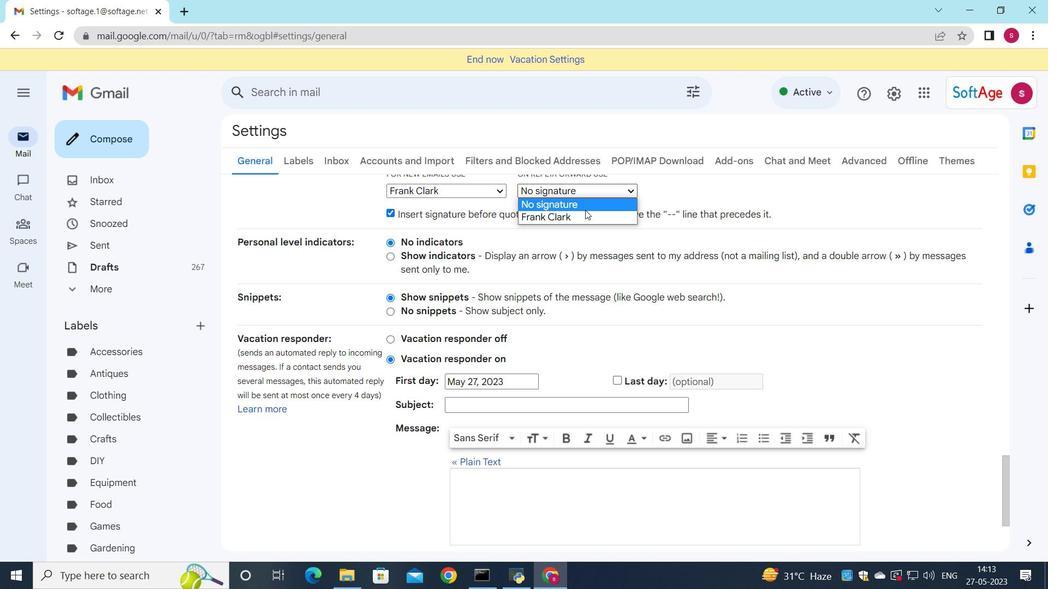 
Action: Mouse pressed left at (583, 214)
Screenshot: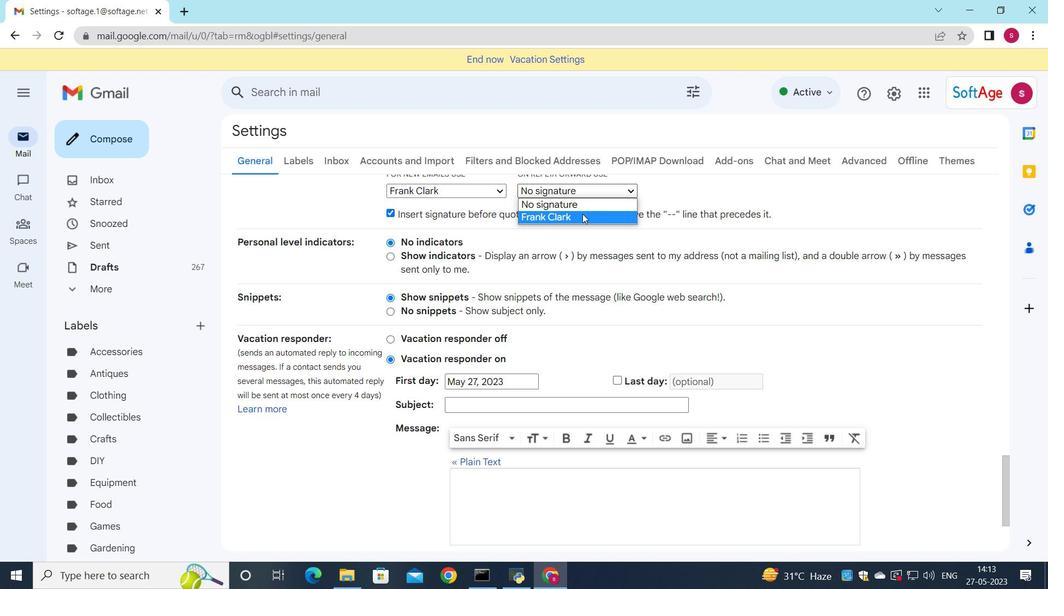 
Action: Mouse moved to (578, 201)
Screenshot: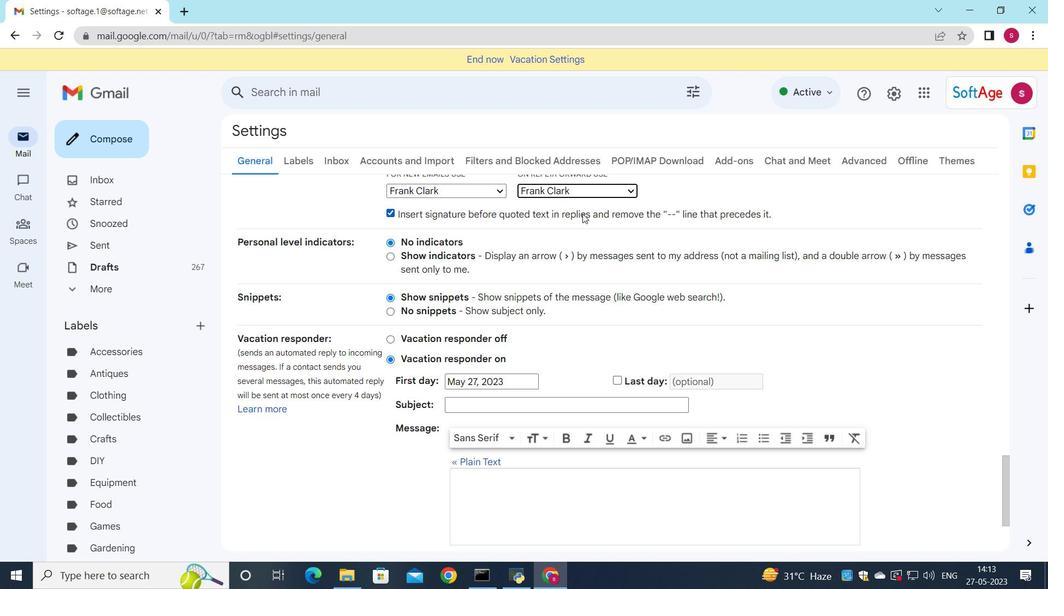 
Action: Mouse scrolled (578, 200) with delta (0, 0)
Screenshot: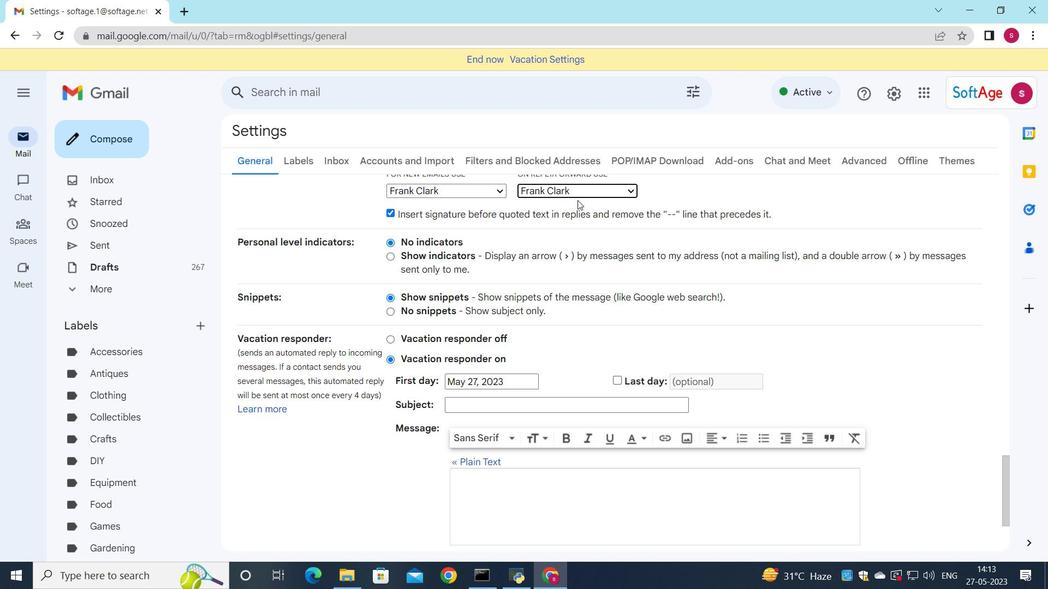 
Action: Mouse scrolled (578, 200) with delta (0, 0)
Screenshot: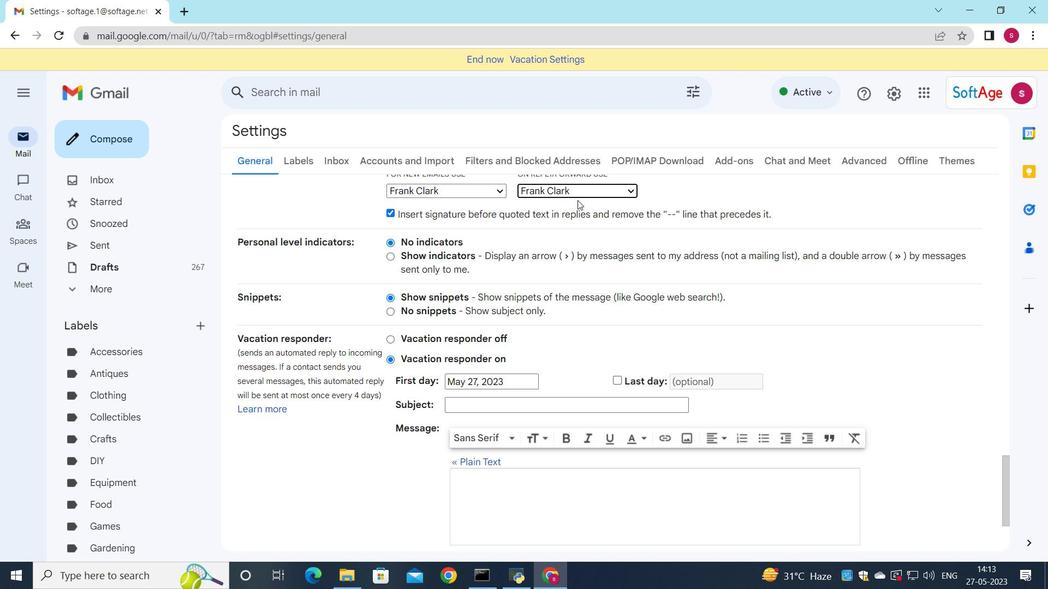 
Action: Mouse scrolled (578, 200) with delta (0, 0)
Screenshot: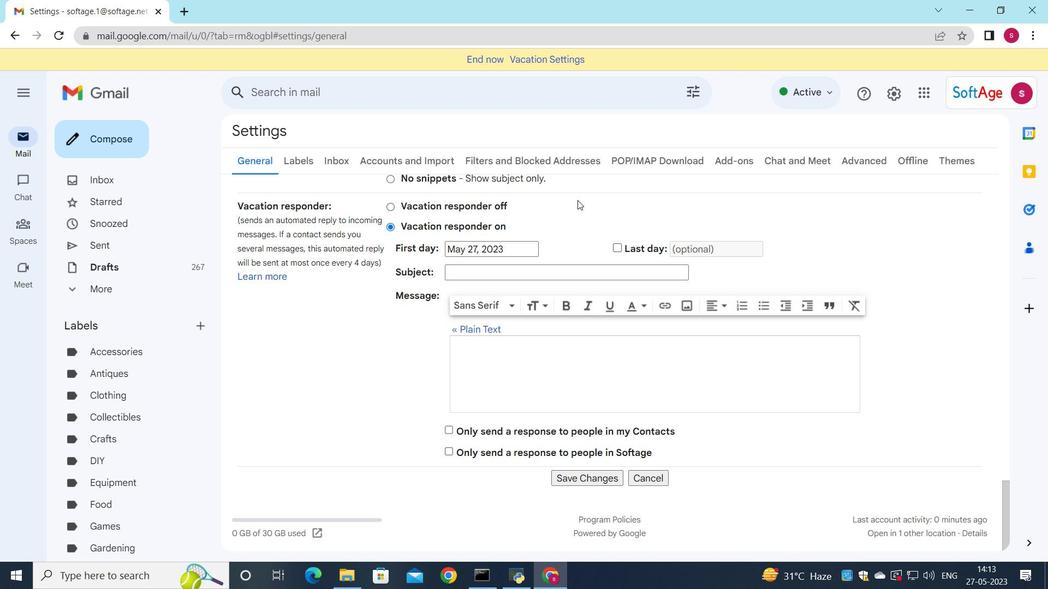 
Action: Mouse scrolled (578, 200) with delta (0, 0)
Screenshot: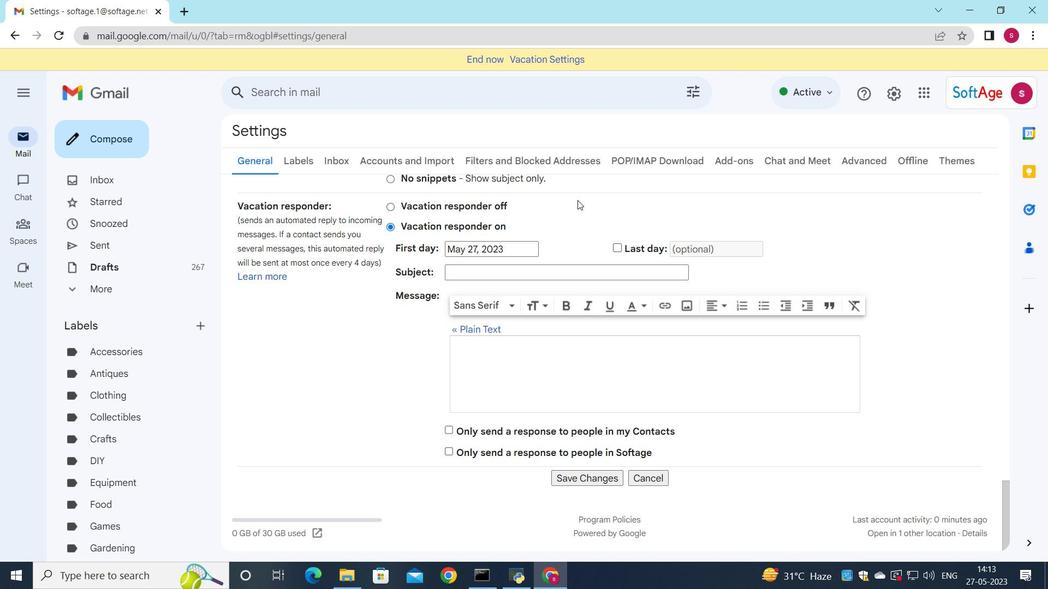 
Action: Mouse scrolled (578, 200) with delta (0, 0)
Screenshot: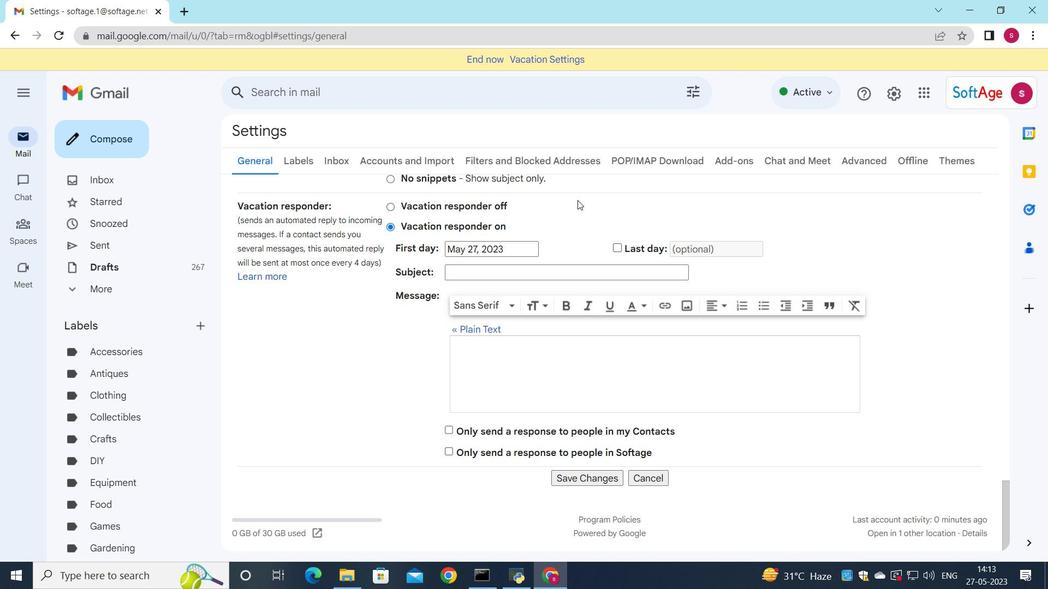 
Action: Mouse scrolled (578, 200) with delta (0, 0)
Screenshot: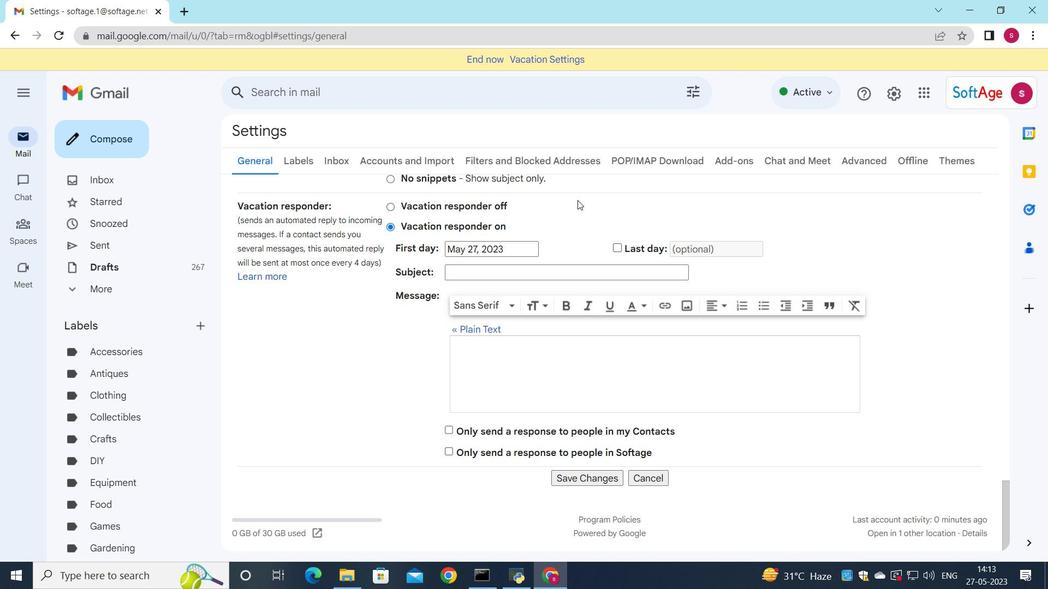 
Action: Mouse moved to (578, 473)
Screenshot: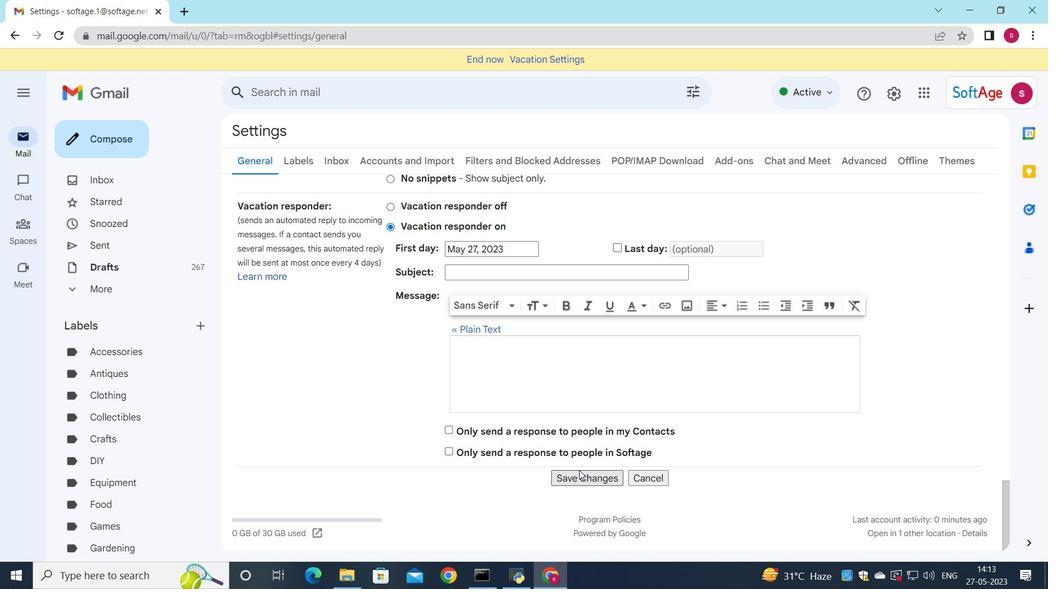 
Action: Mouse pressed left at (578, 473)
Screenshot: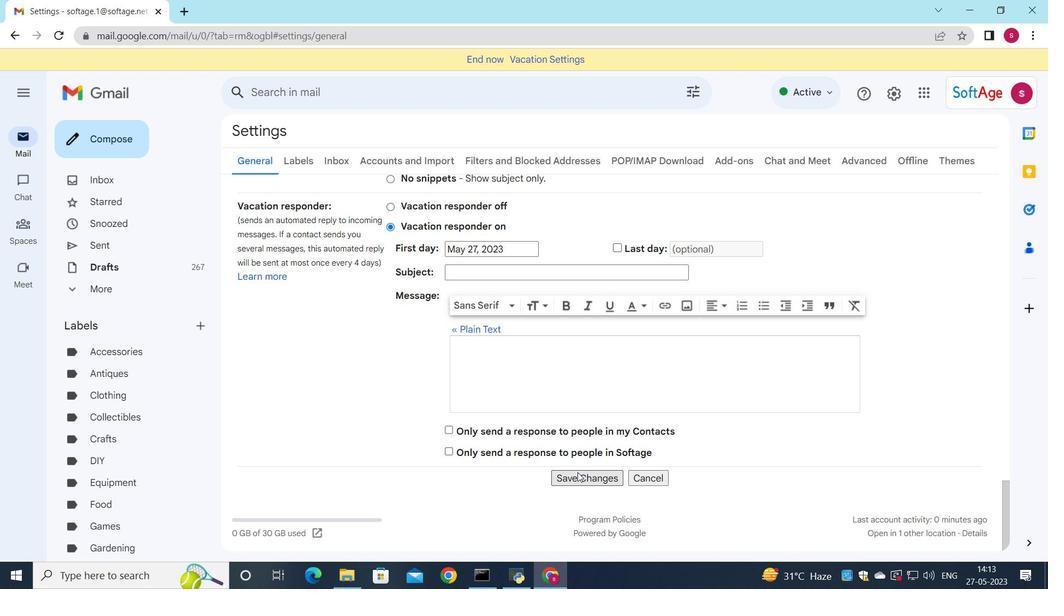 
Action: Mouse moved to (116, 134)
Screenshot: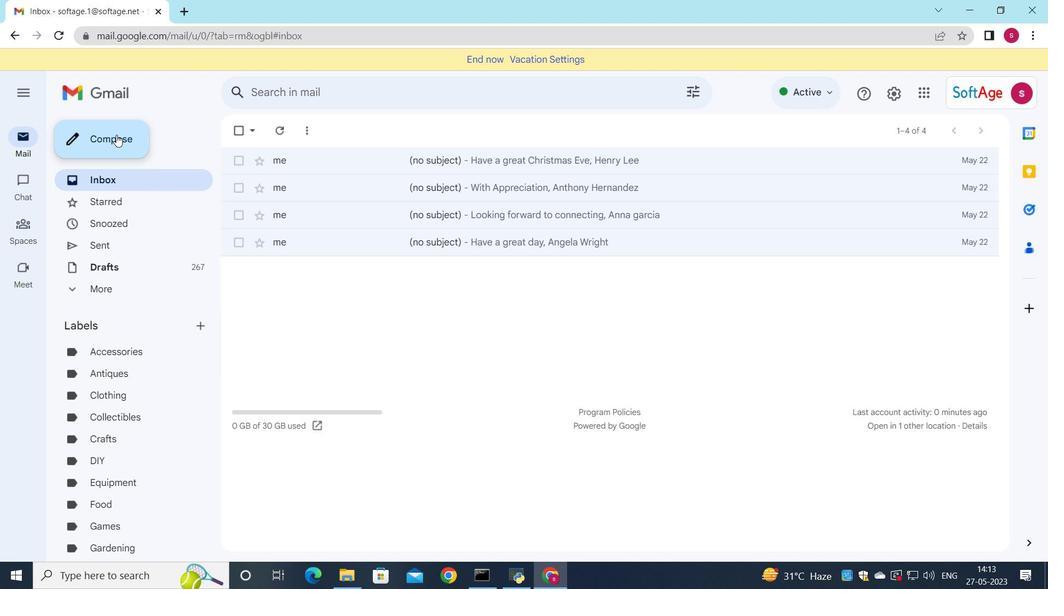 
Action: Mouse pressed left at (116, 134)
Screenshot: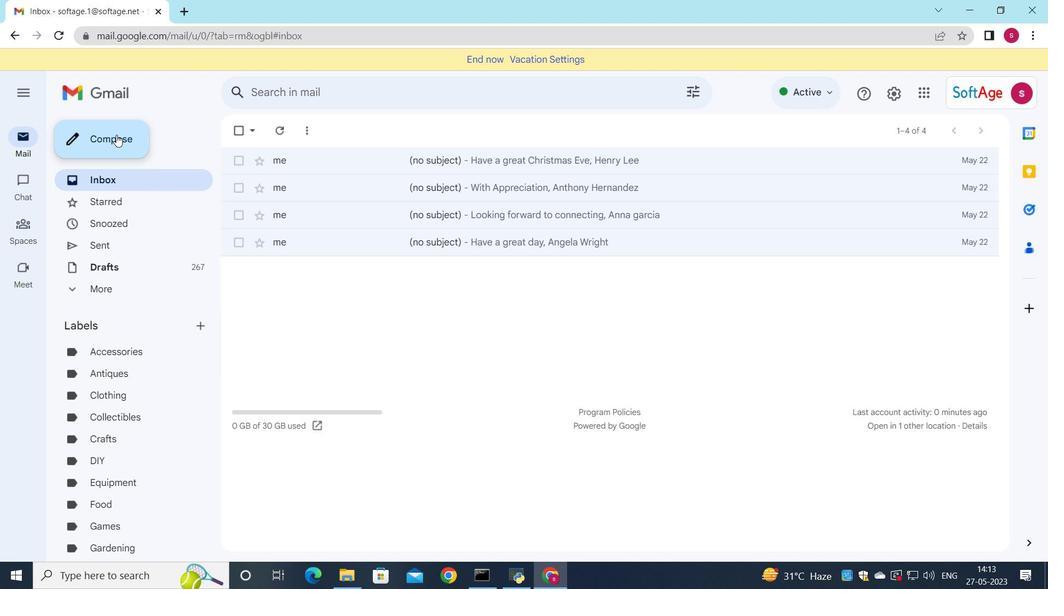 
Action: Mouse moved to (702, 214)
Screenshot: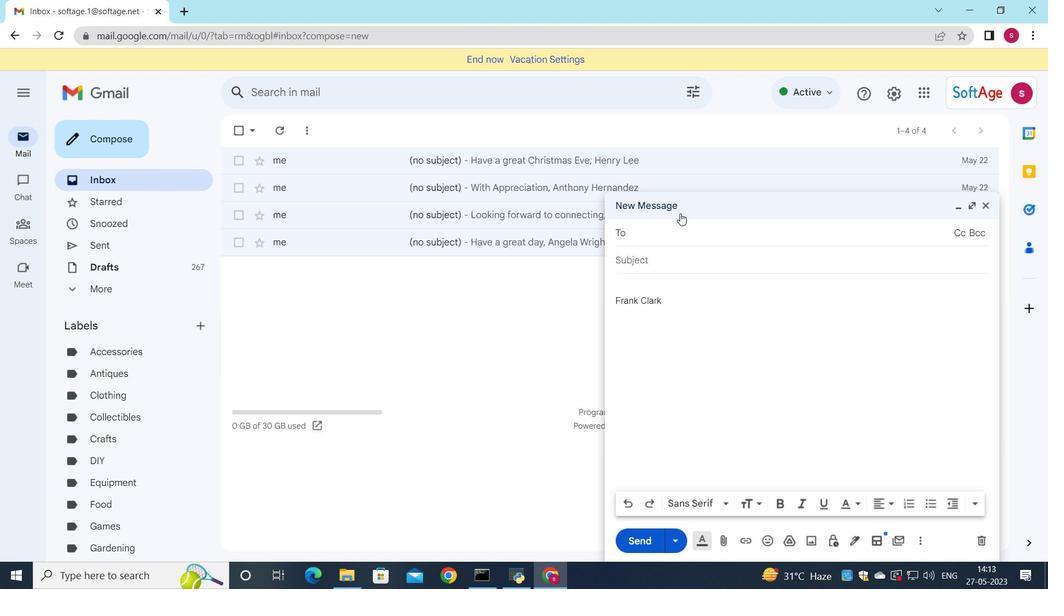 
Action: Key pressed sof
Screenshot: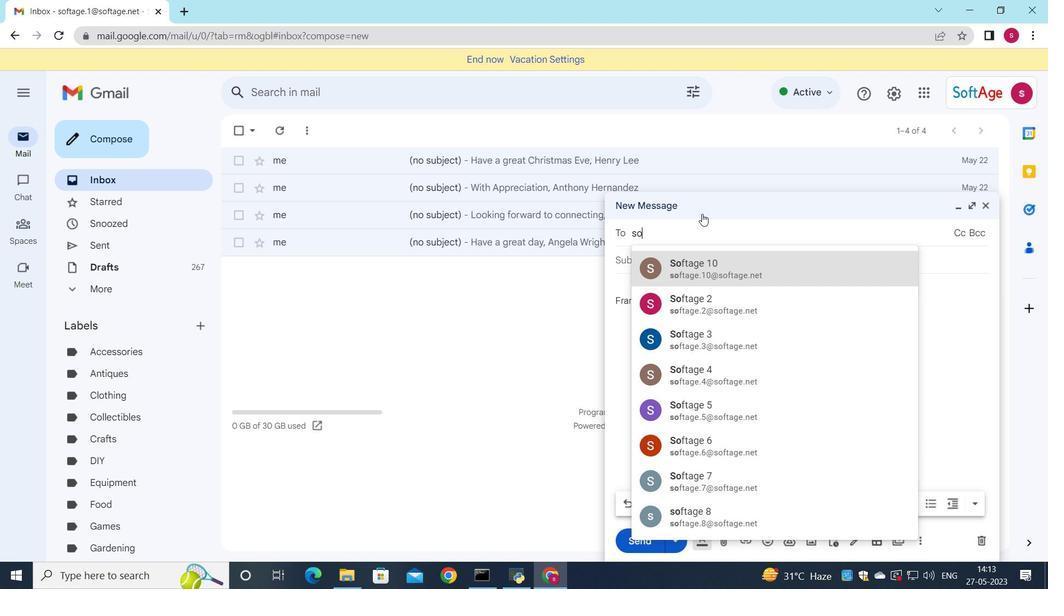 
Action: Mouse moved to (748, 452)
Screenshot: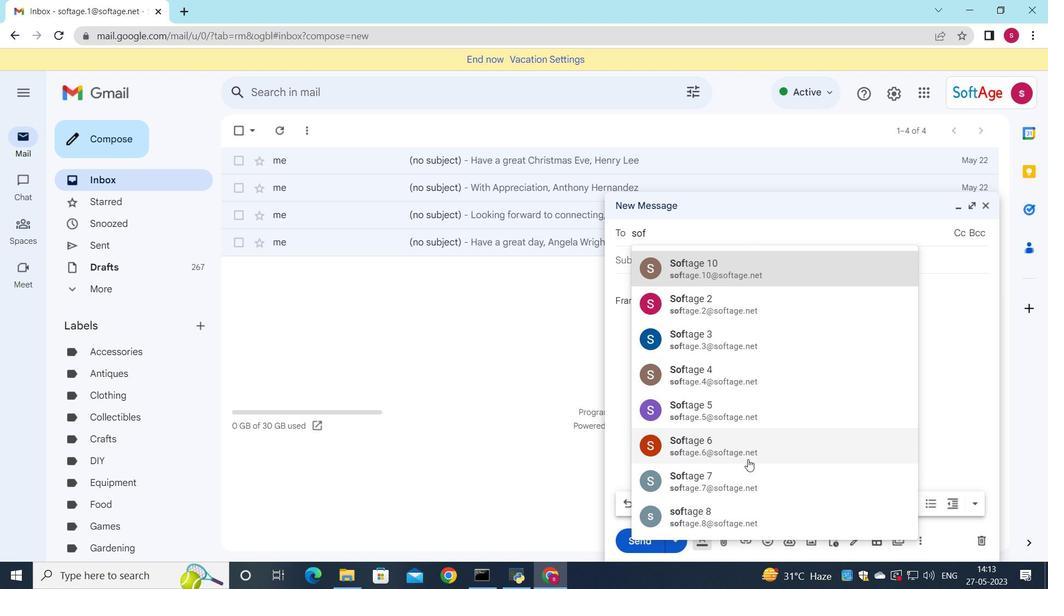 
Action: Mouse pressed left at (748, 452)
Screenshot: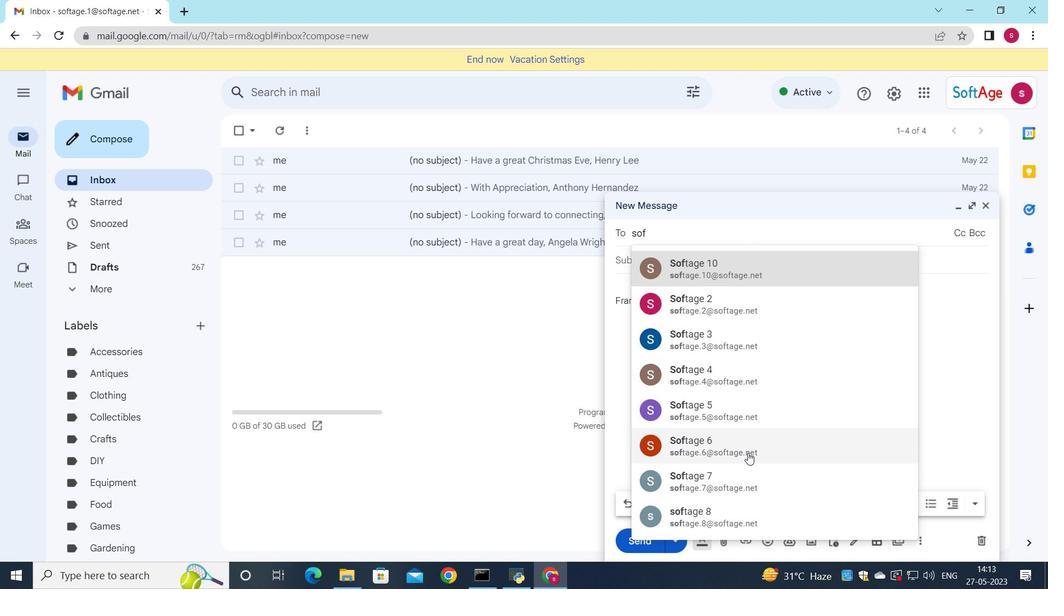 
Action: Mouse moved to (745, 449)
Screenshot: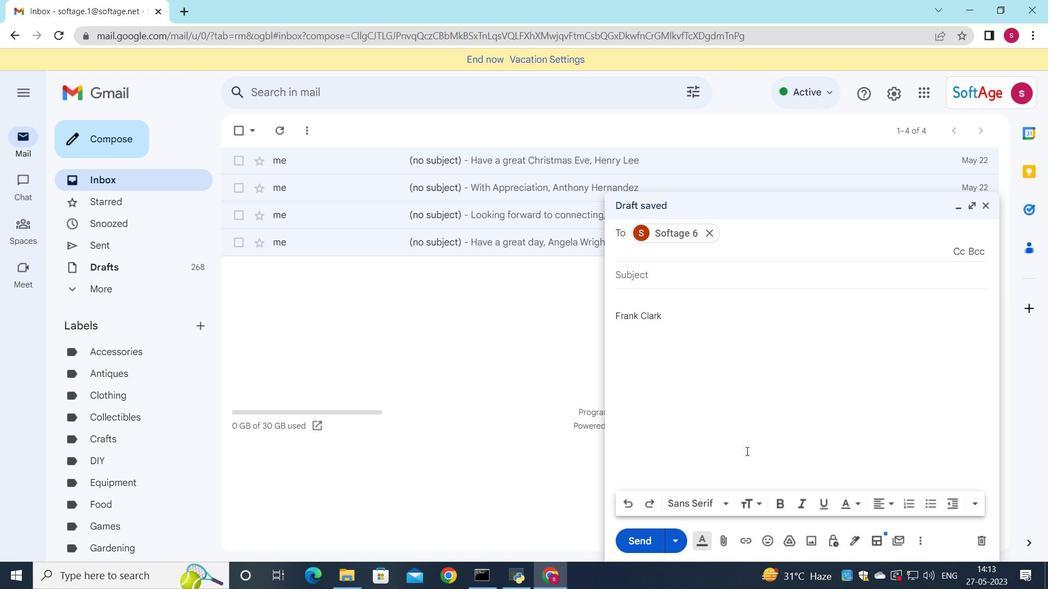 
Action: Key pressed s
Screenshot: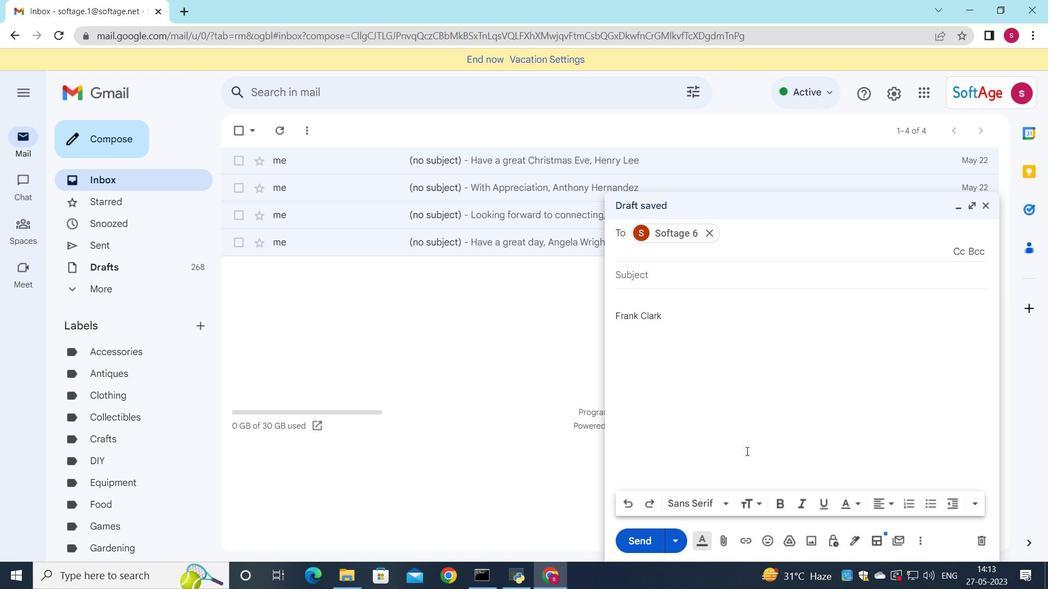 
Action: Mouse moved to (780, 485)
Screenshot: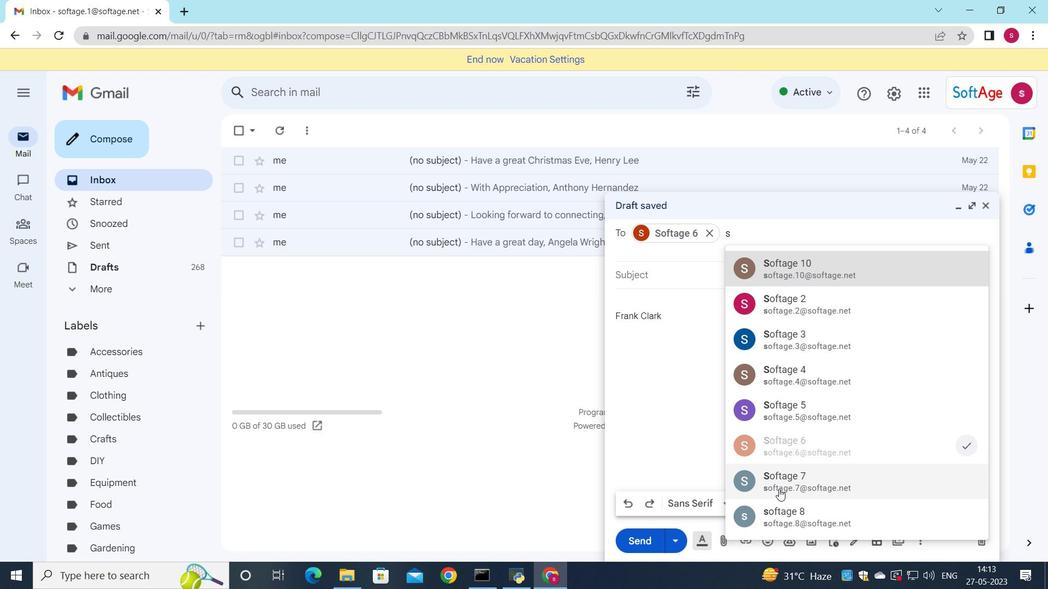 
Action: Mouse pressed left at (780, 485)
Screenshot: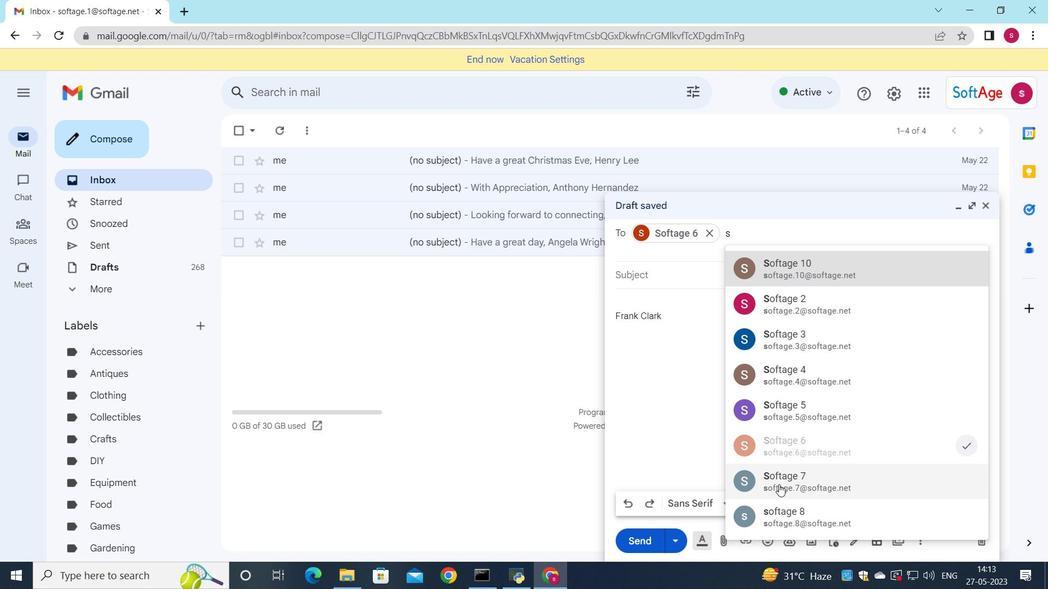 
Action: Mouse moved to (639, 271)
Screenshot: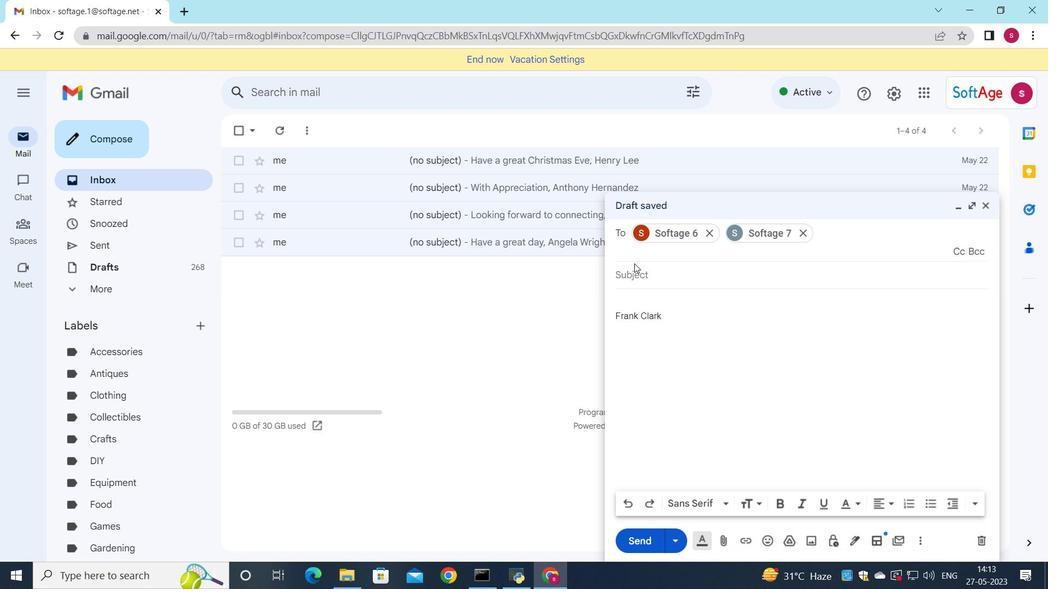 
Action: Mouse pressed left at (639, 271)
Screenshot: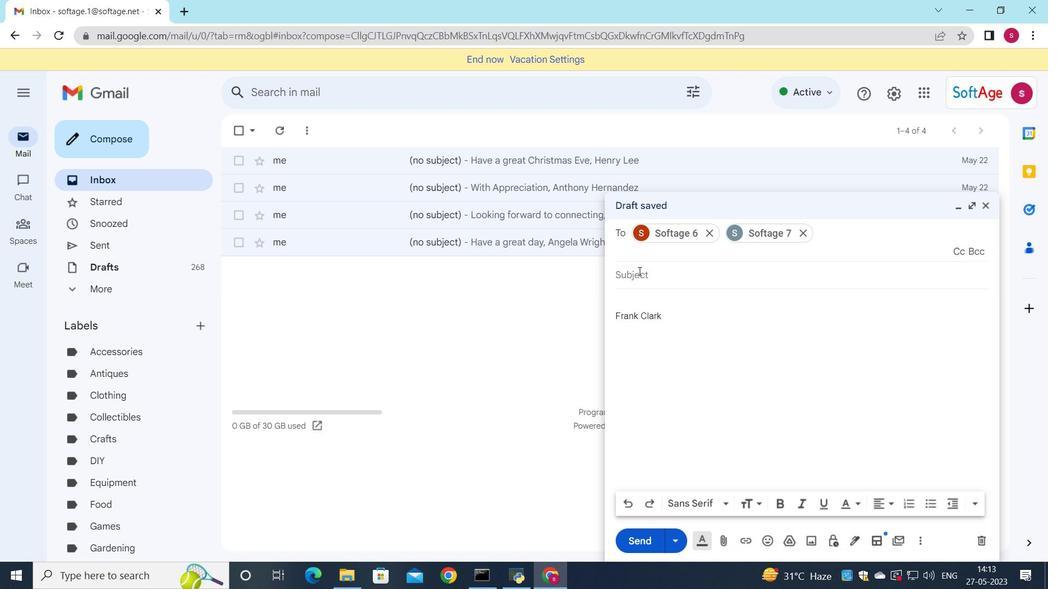 
Action: Mouse moved to (874, 200)
Screenshot: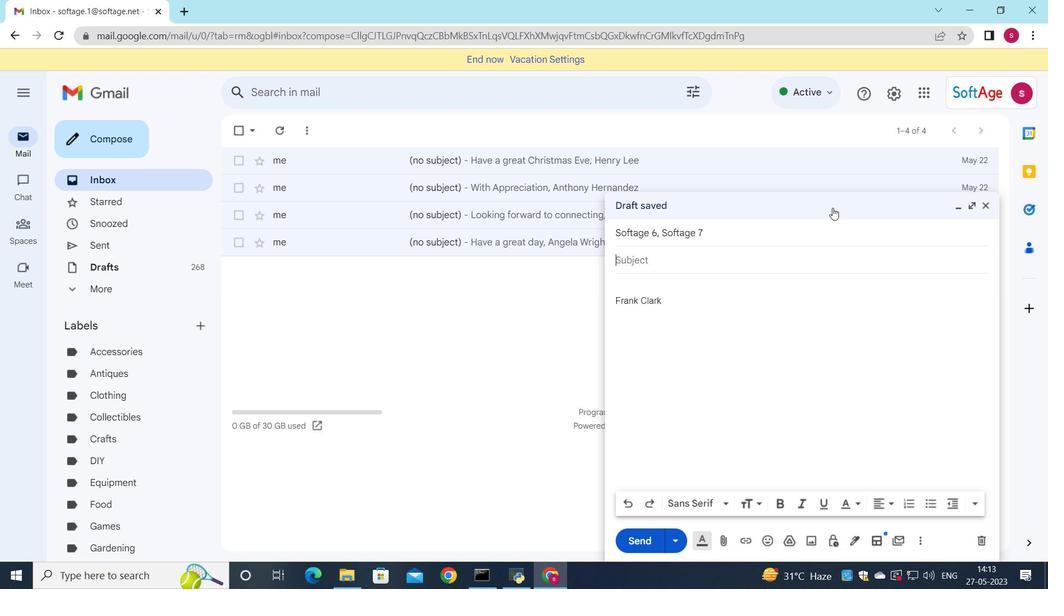 
Action: Key pressed <Key.shift>Request<Key.space>for<Key.space>a<Key.space>webinar
Screenshot: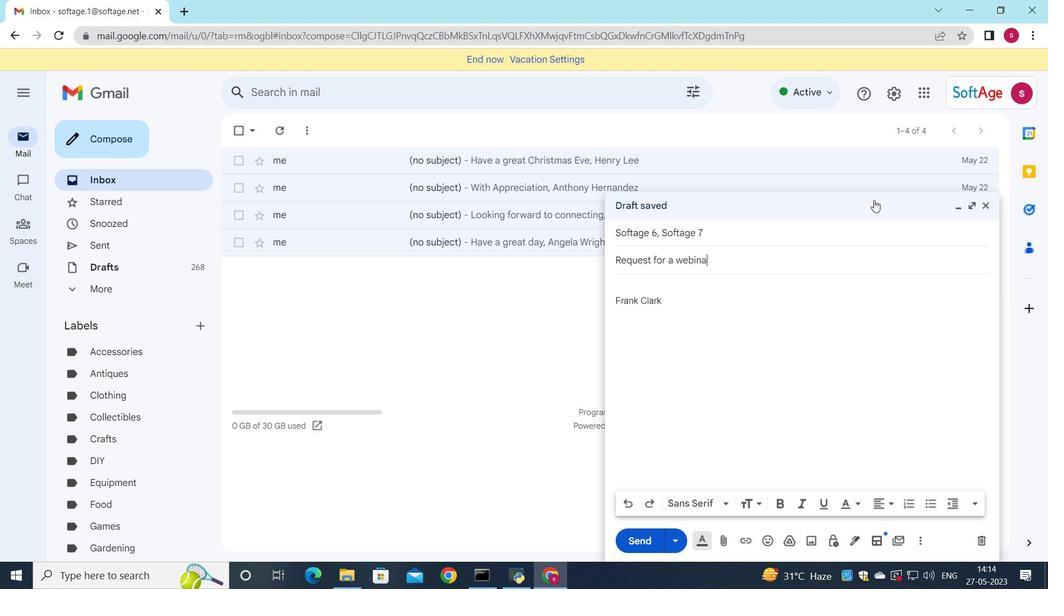 
Action: Mouse moved to (648, 278)
Screenshot: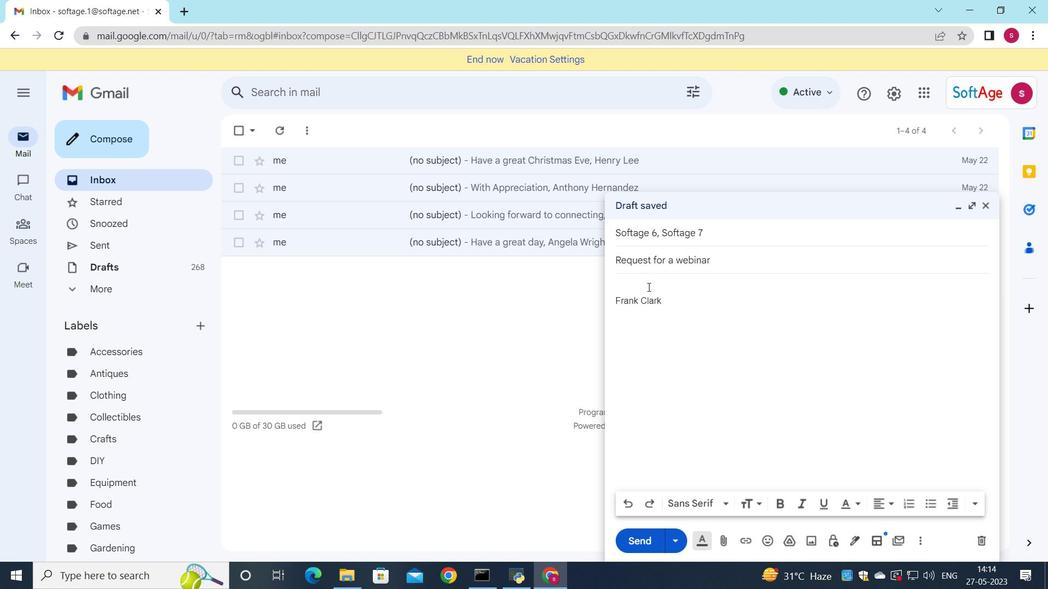 
Action: Mouse pressed left at (648, 278)
Screenshot: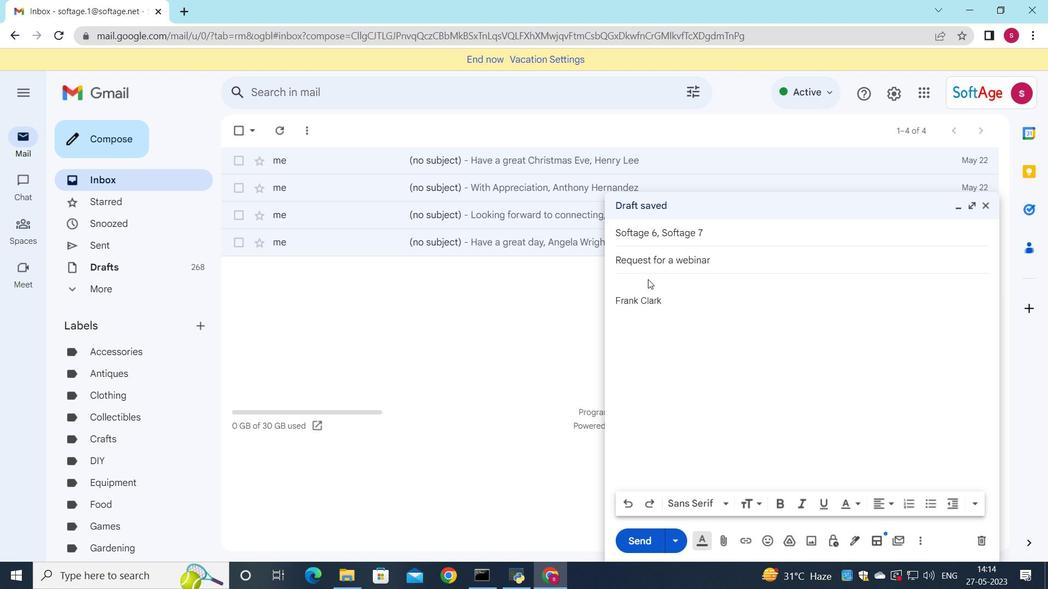 
Action: Key pressed <Key.shift>I<Key.space>appreciate<Key.space>your<Key.space>cooperato<Key.backspace>ion<Key.space>in<Key.space>resolving<Key.space>this<Key.space>matter.
Screenshot: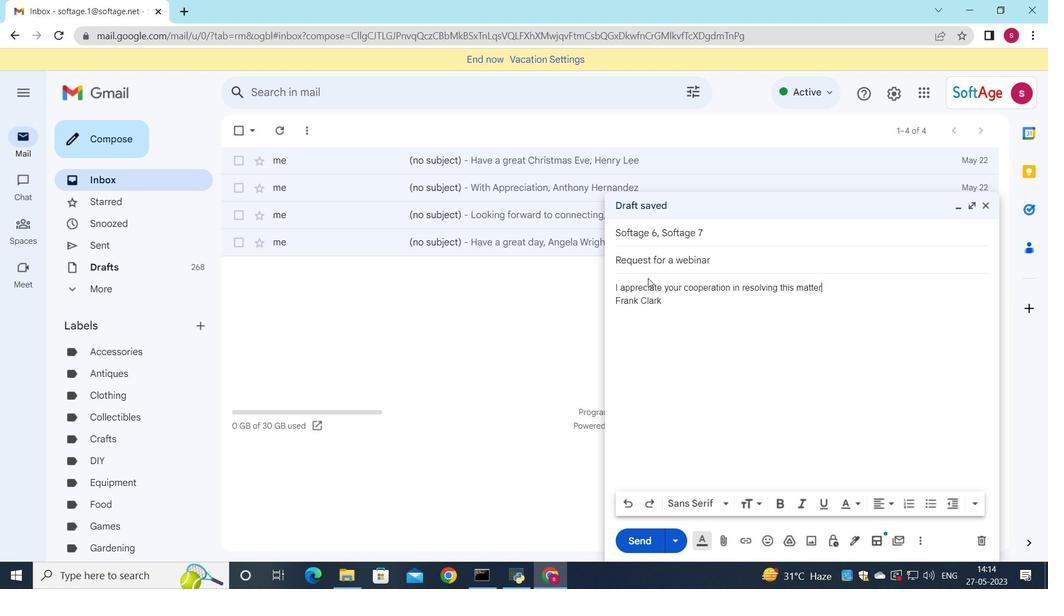 
Action: Mouse moved to (750, 321)
Screenshot: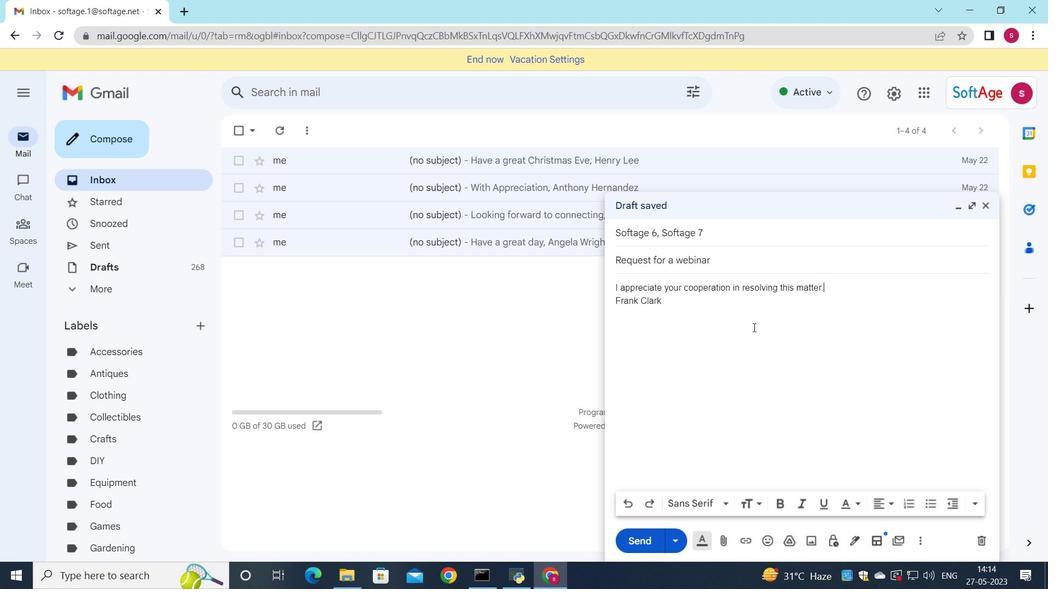 
Action: Mouse scrolled (750, 321) with delta (0, 0)
Screenshot: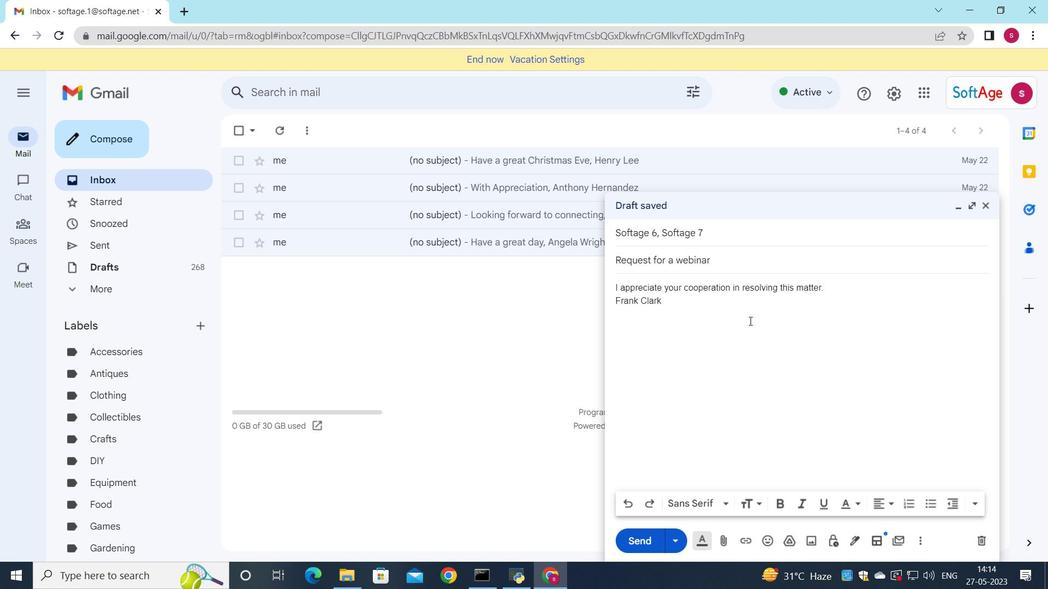 
Action: Mouse scrolled (750, 321) with delta (0, 0)
Screenshot: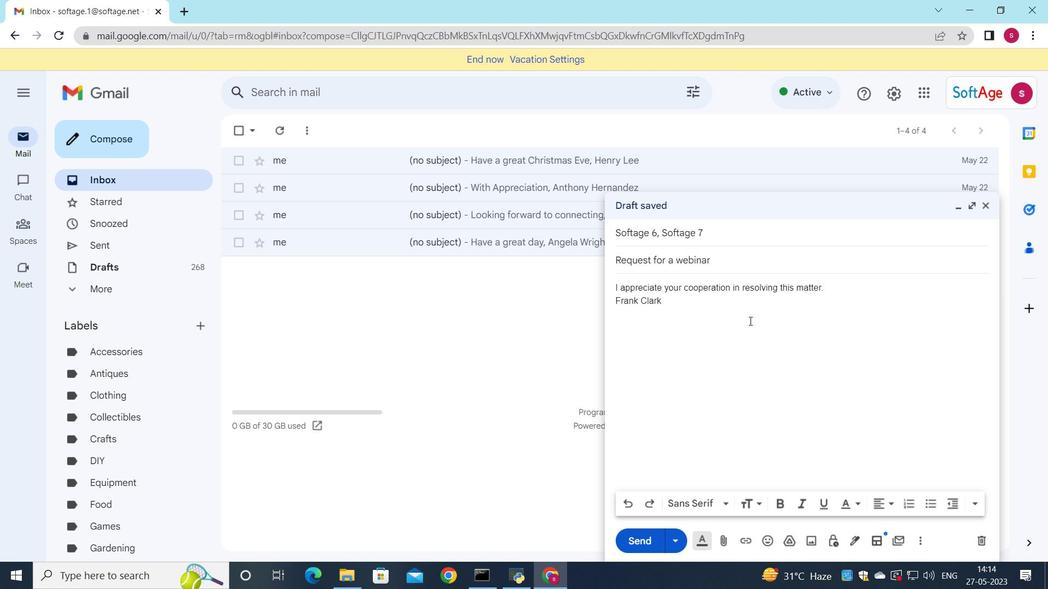 
Action: Mouse moved to (721, 547)
Screenshot: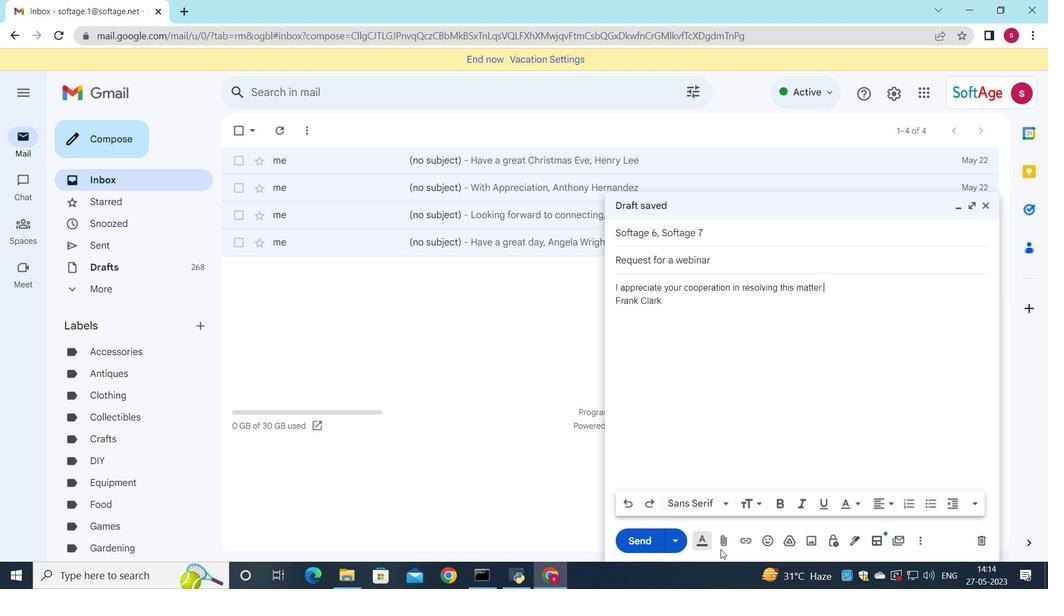 
Action: Mouse pressed left at (721, 547)
Screenshot: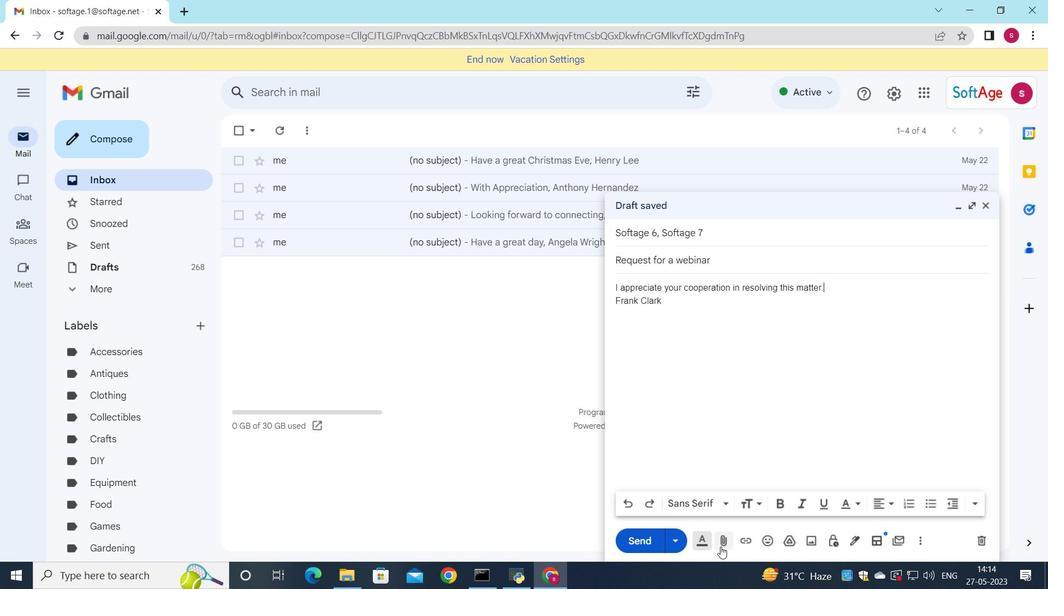 
Action: Mouse moved to (321, 106)
Screenshot: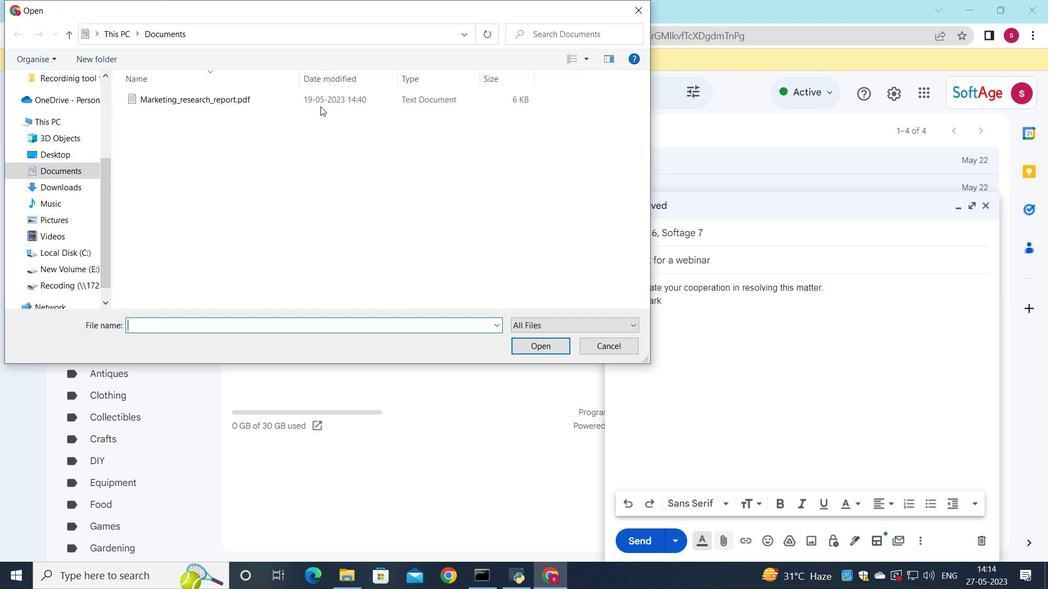 
Action: Mouse pressed left at (321, 106)
Screenshot: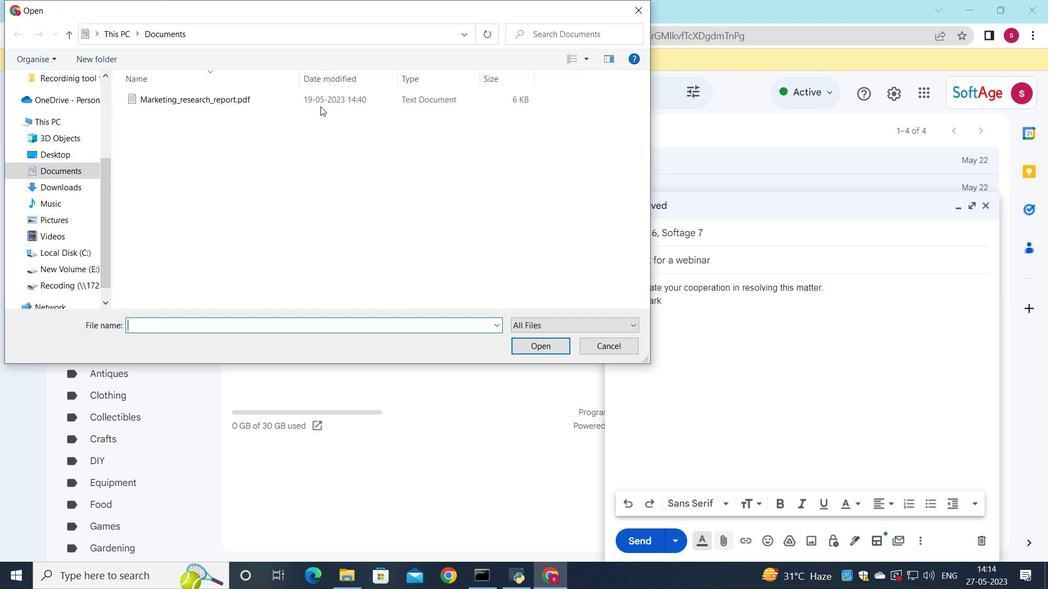 
Action: Mouse moved to (250, 98)
Screenshot: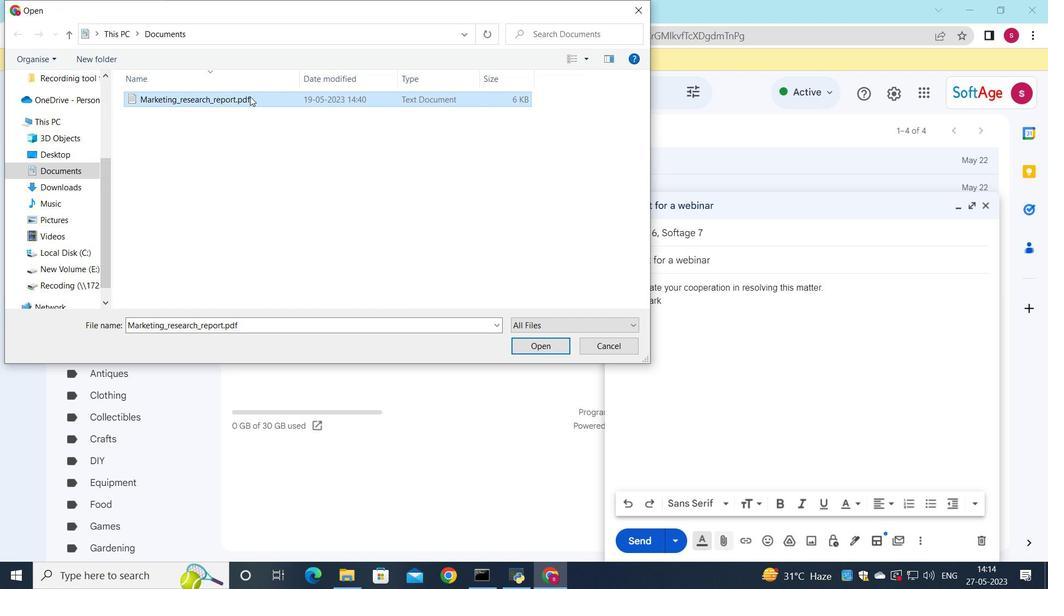 
Action: Mouse pressed left at (250, 98)
Screenshot: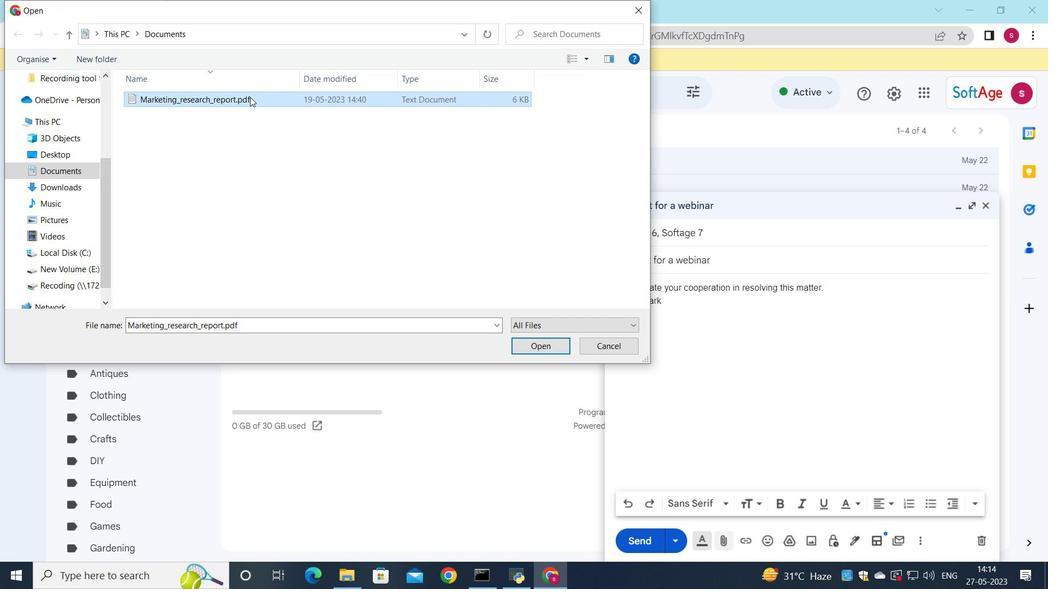
Action: Mouse moved to (625, 197)
Screenshot: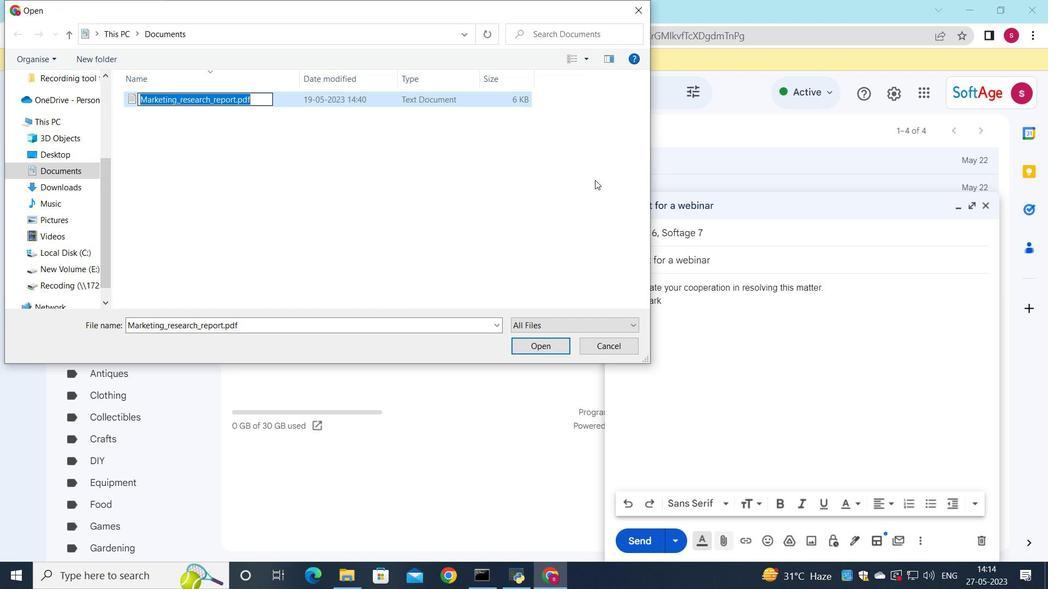 
Action: Key pressed <Key.shift>Service<Key.space><Key.backspace><Key.shift><Key.shift><Key.shift><Key.shift><Key.shift><Key.shift><Key.shift><Key.shift>_contract.docx
Screenshot: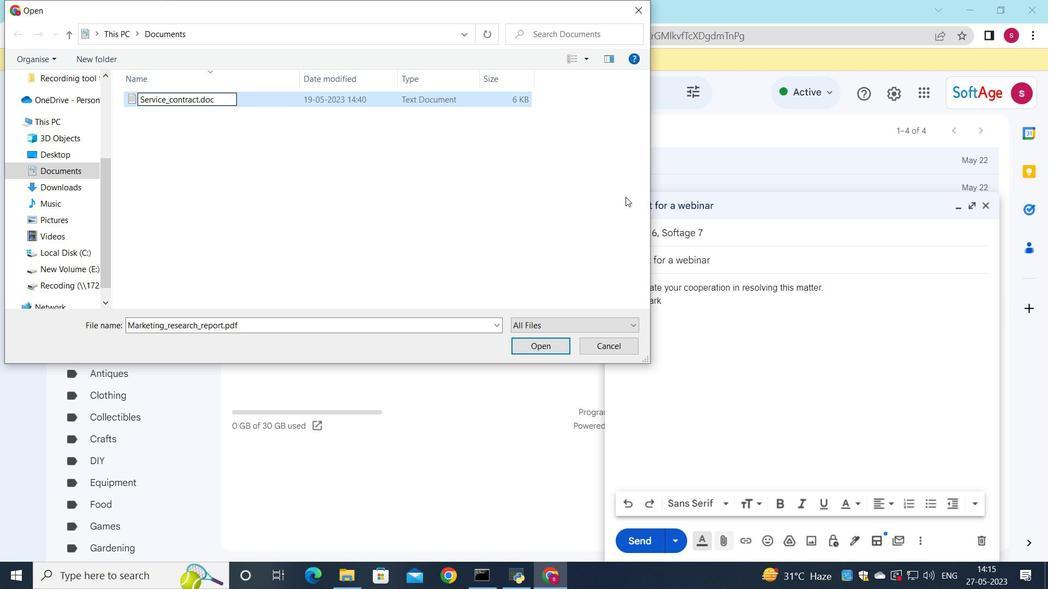 
Action: Mouse moved to (378, 93)
Screenshot: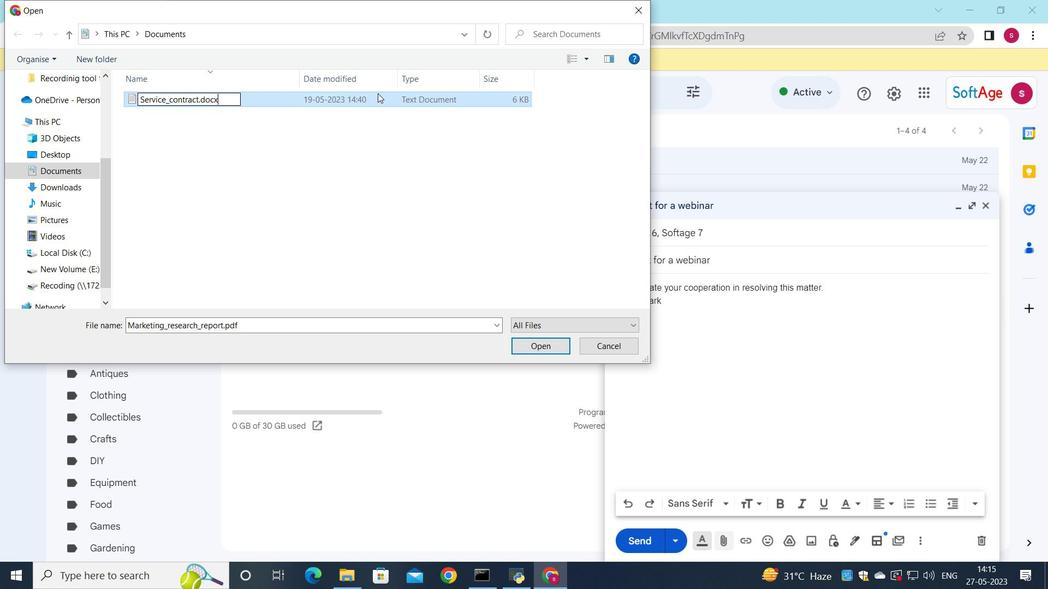 
Action: Mouse pressed left at (378, 93)
Screenshot: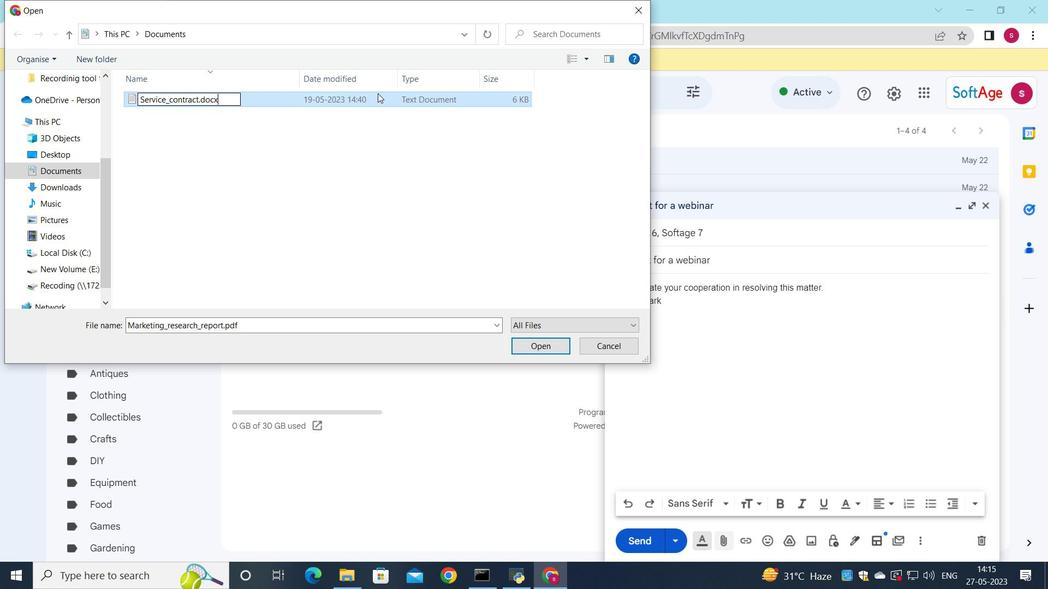 
Action: Mouse moved to (546, 341)
Screenshot: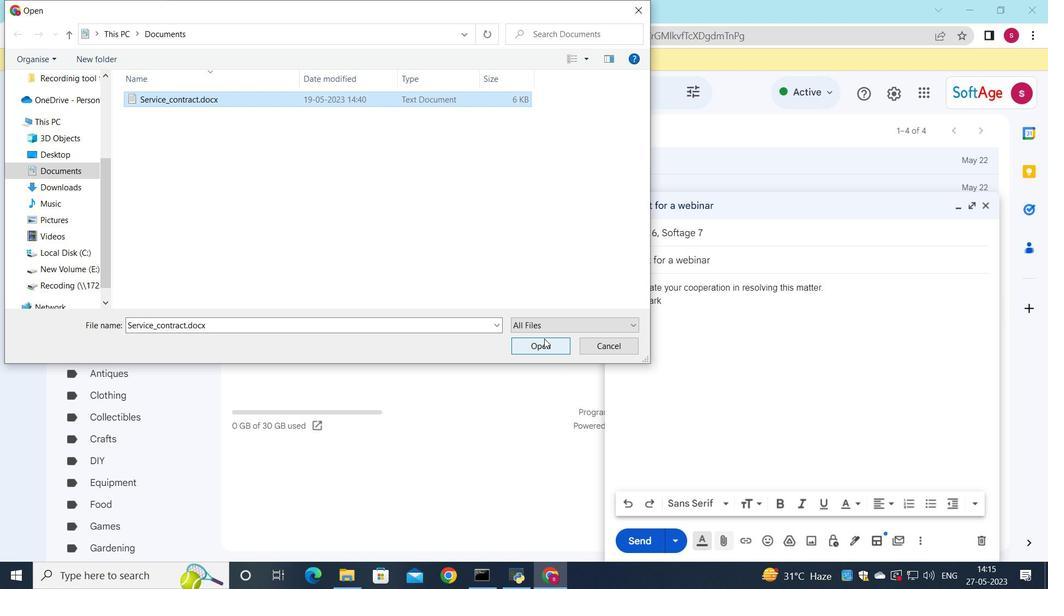 
Action: Mouse pressed left at (546, 341)
Screenshot: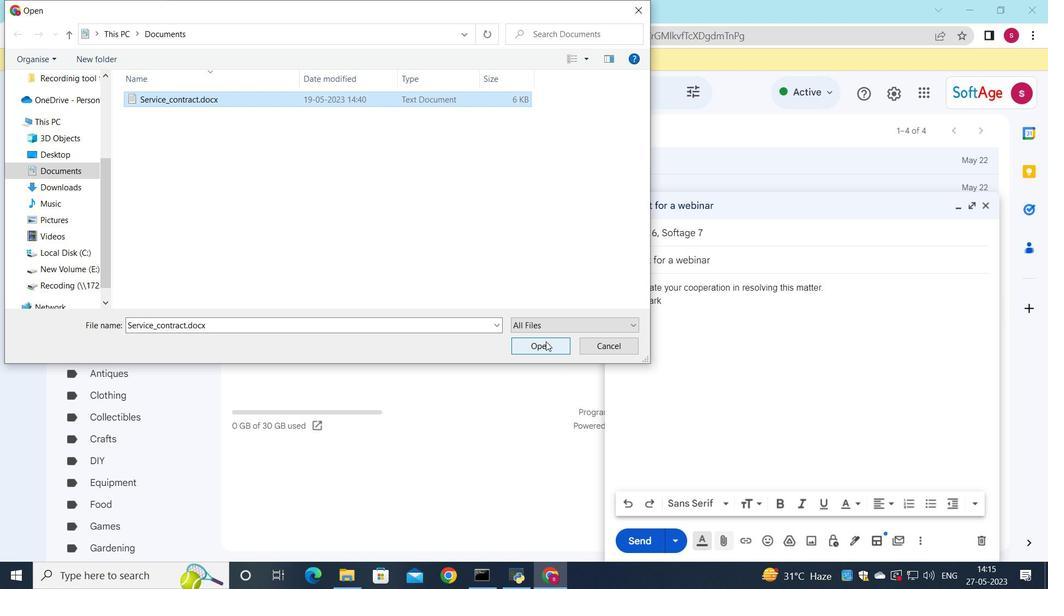 
Action: Mouse moved to (646, 536)
Screenshot: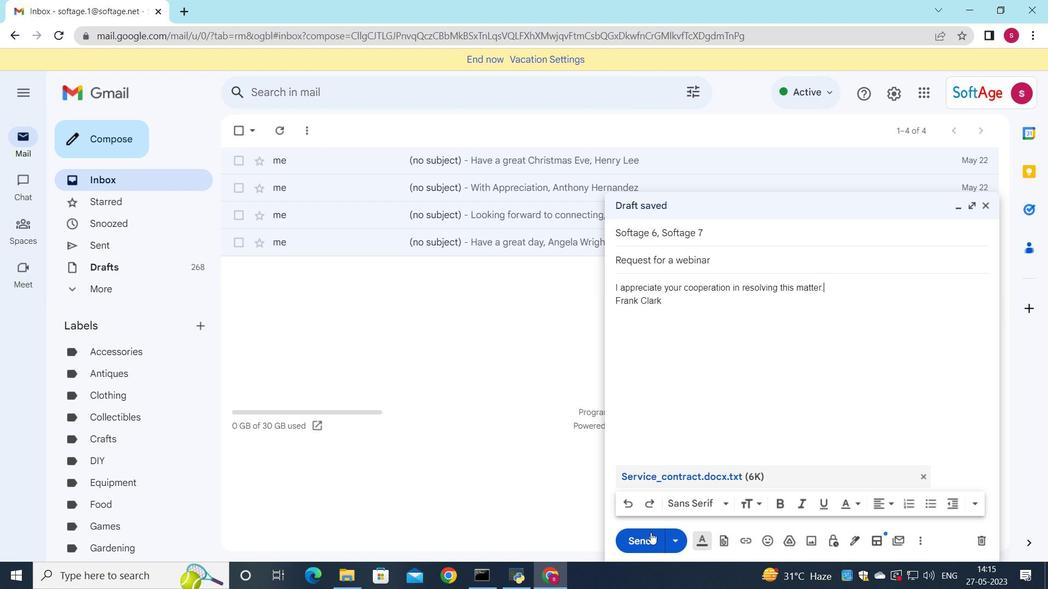 
Action: Mouse pressed left at (646, 536)
Screenshot: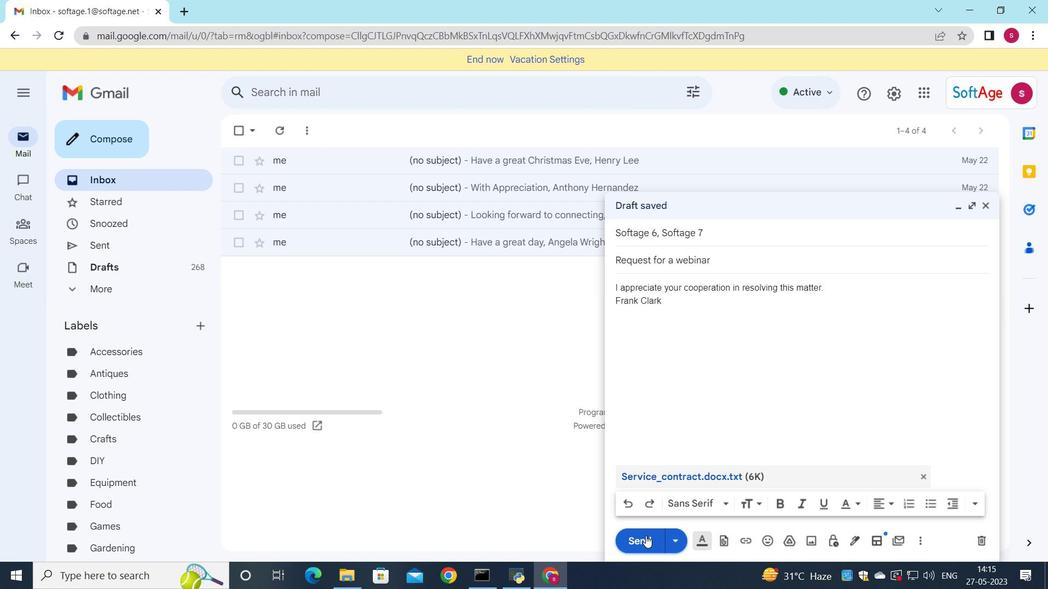
Action: Mouse moved to (99, 239)
Screenshot: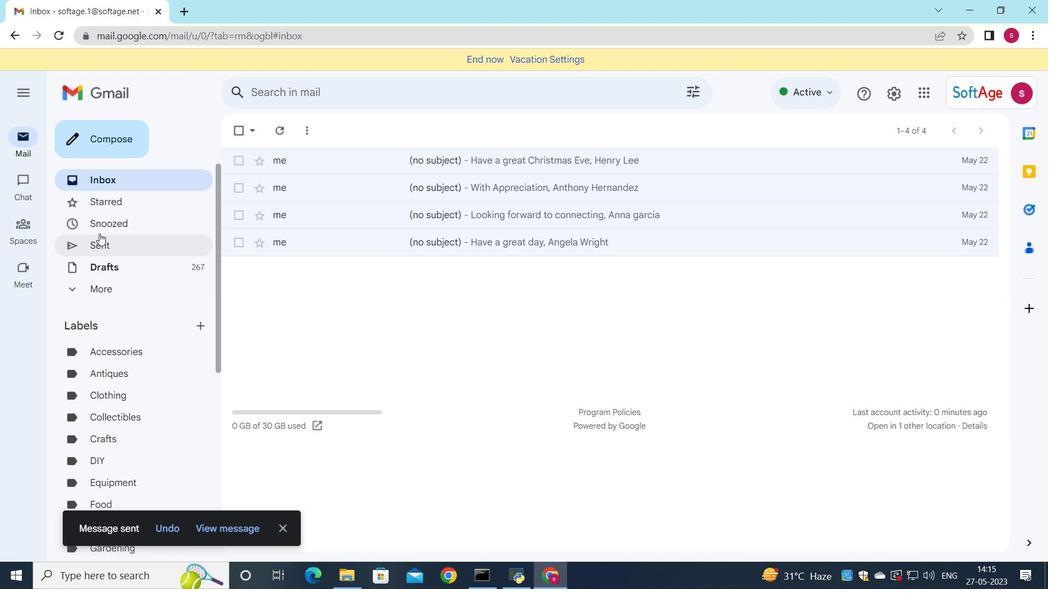 
Action: Mouse pressed left at (99, 239)
Screenshot: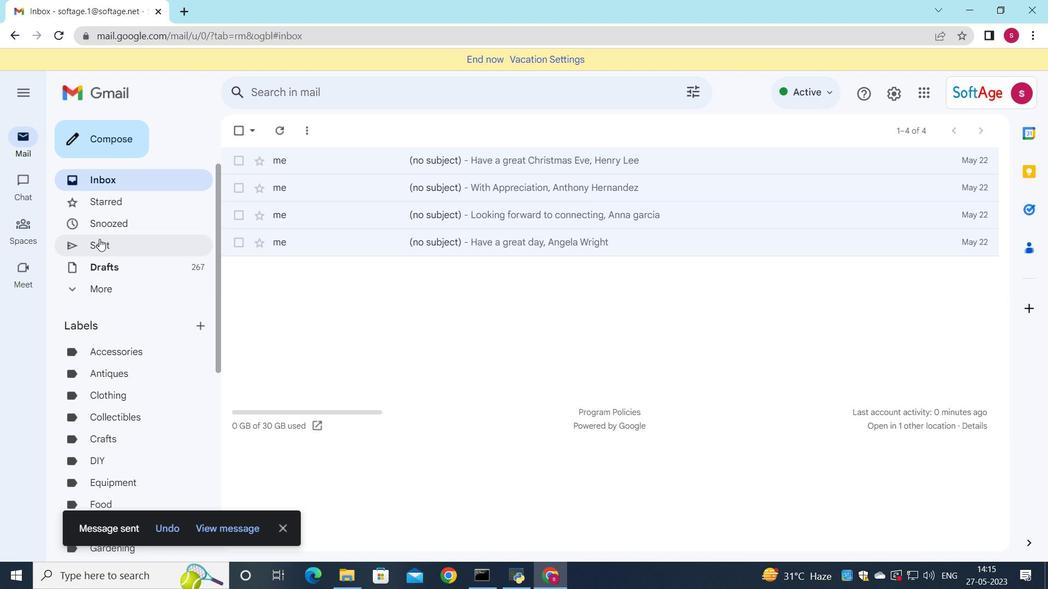 
Action: Mouse moved to (541, 217)
Screenshot: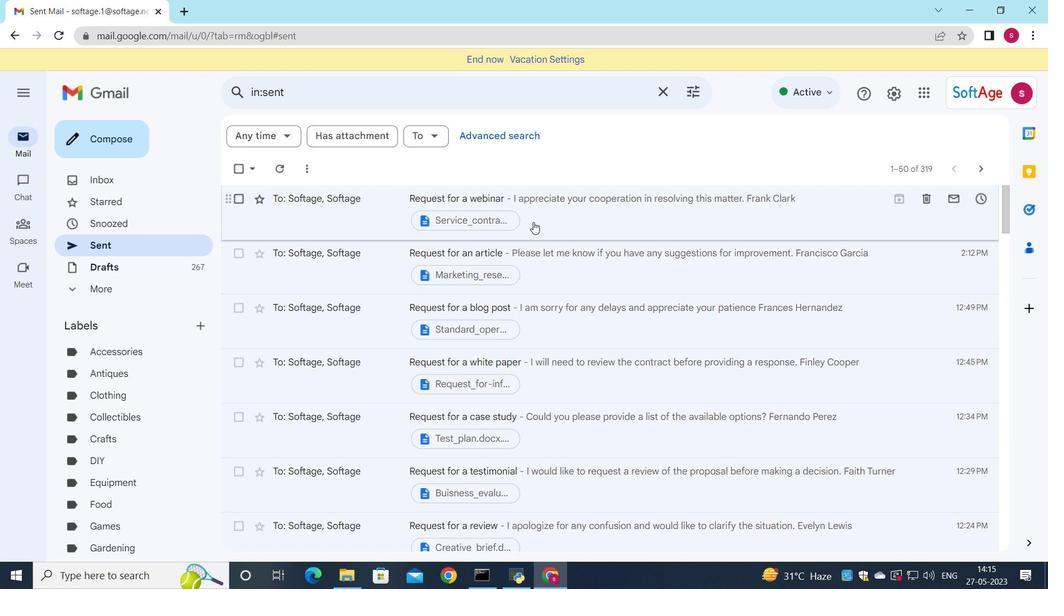 
Action: Mouse pressed left at (541, 217)
Screenshot: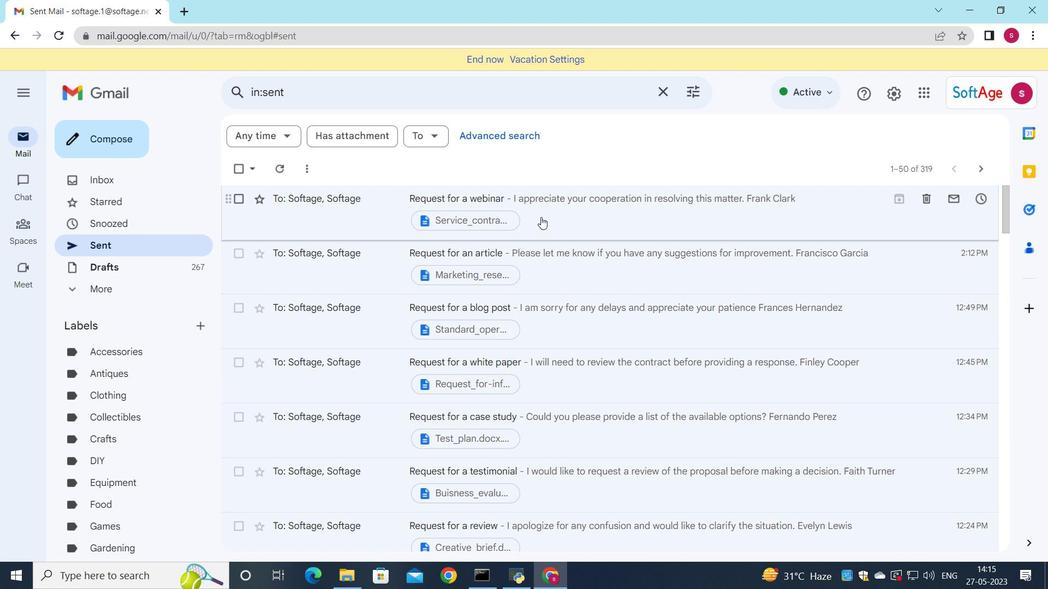 
Action: Mouse moved to (539, 217)
Screenshot: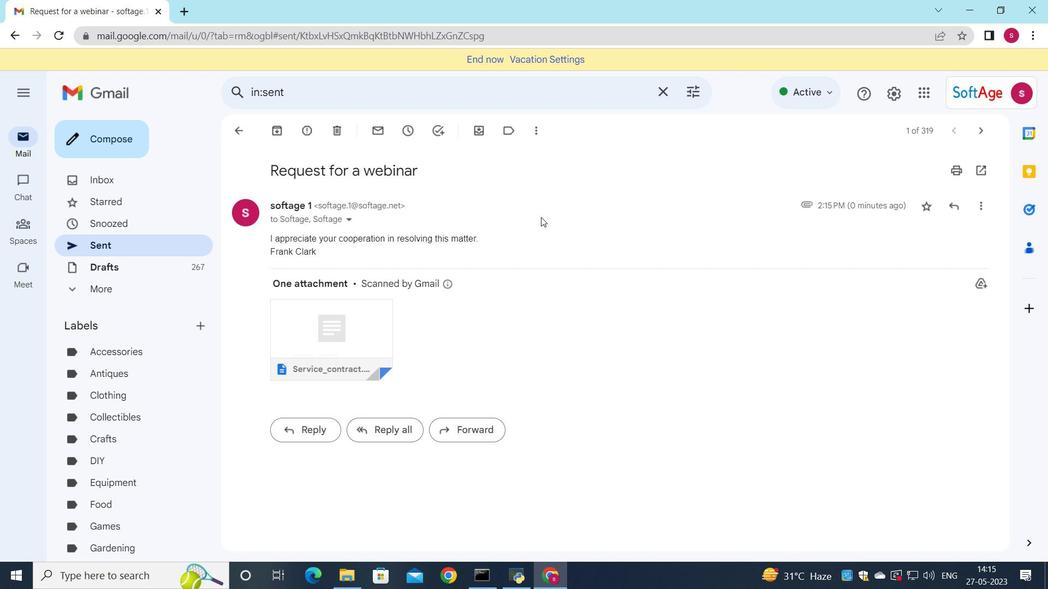 
